 Task: Look for space in Ajā, Egypt from 4th June, 2023 to 8th June, 2023 for 2 adults in price range Rs.8000 to Rs.16000. Place can be private room with 1  bedroom having 1 bed and 1 bathroom. Property type can be house, flat, guest house, hotel. Booking option can be shelf check-in. Required host language is English.
Action: Mouse moved to (444, 87)
Screenshot: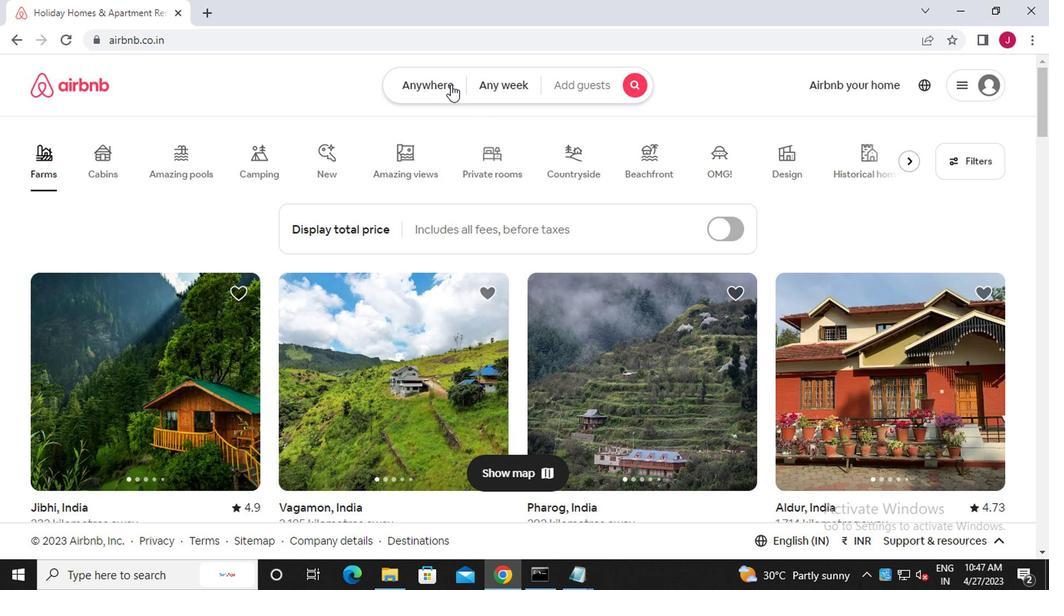 
Action: Mouse pressed left at (444, 87)
Screenshot: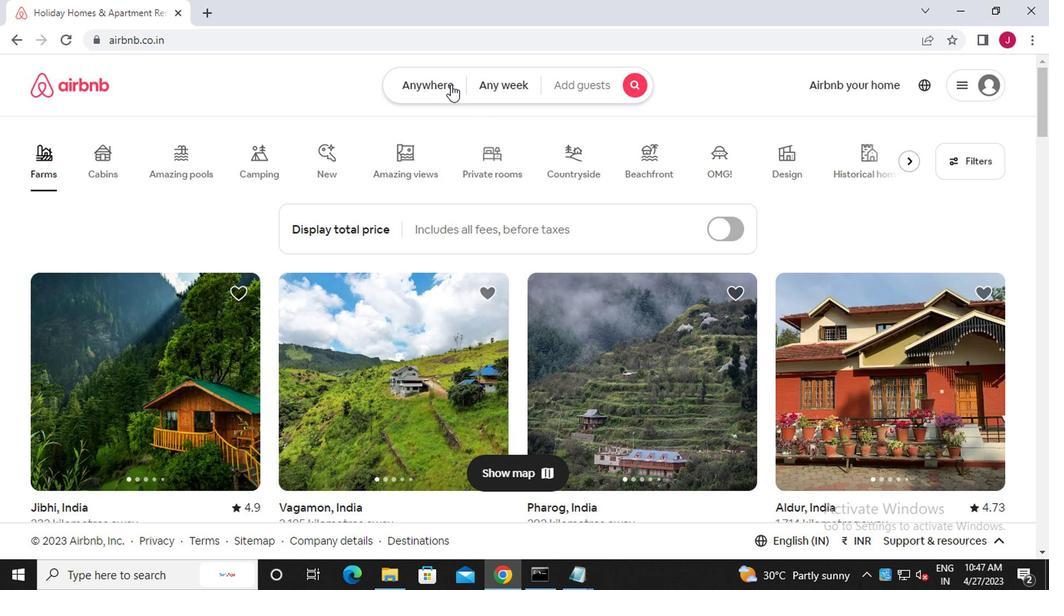 
Action: Mouse moved to (270, 147)
Screenshot: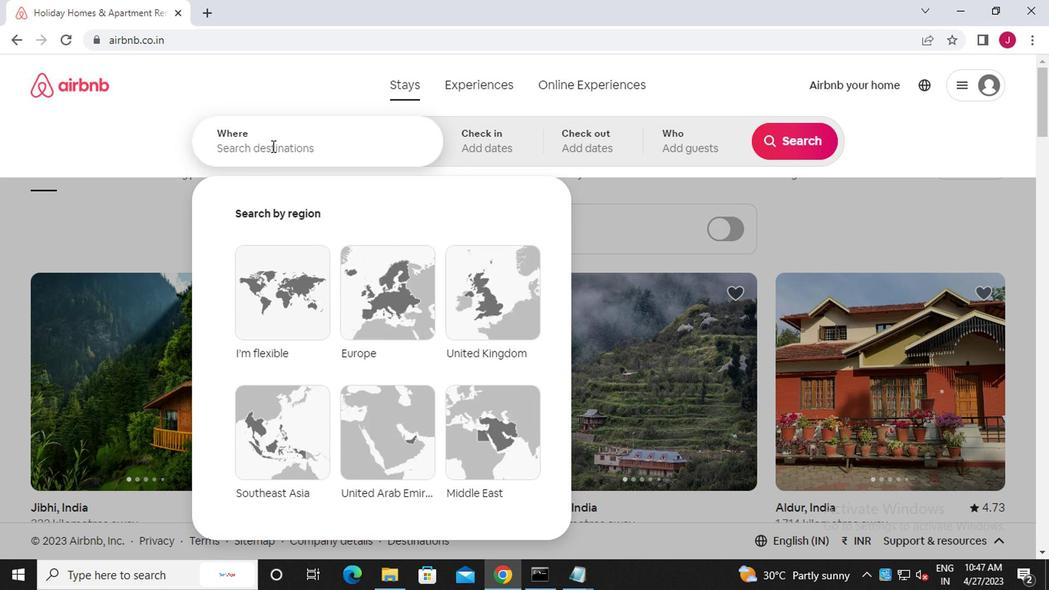 
Action: Mouse pressed left at (270, 147)
Screenshot: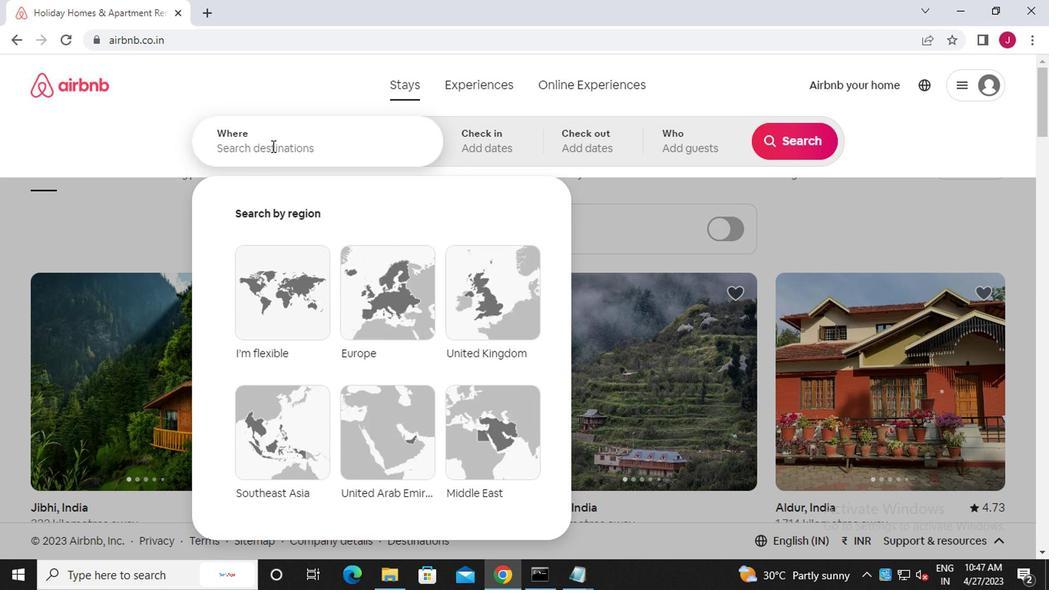 
Action: Mouse moved to (268, 147)
Screenshot: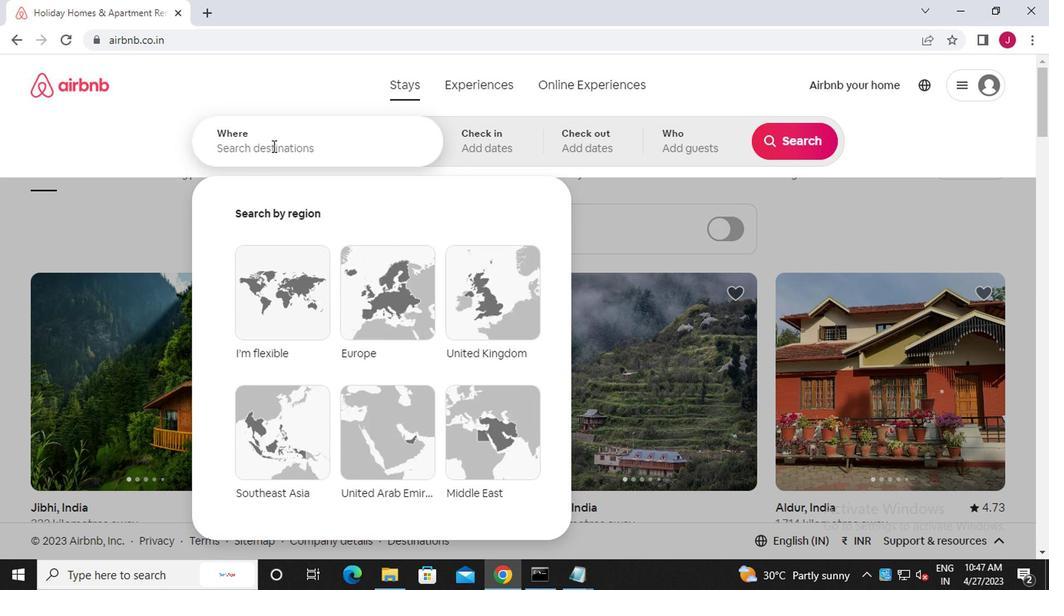 
Action: Key pressed a<Key.caps_lock>ja<Key.space><Key.caps_lock><Key.backspace>,<Key.caps_lock>e<Key.caps_lock><Key.backspace>e<Key.caps_lock>gypt
Screenshot: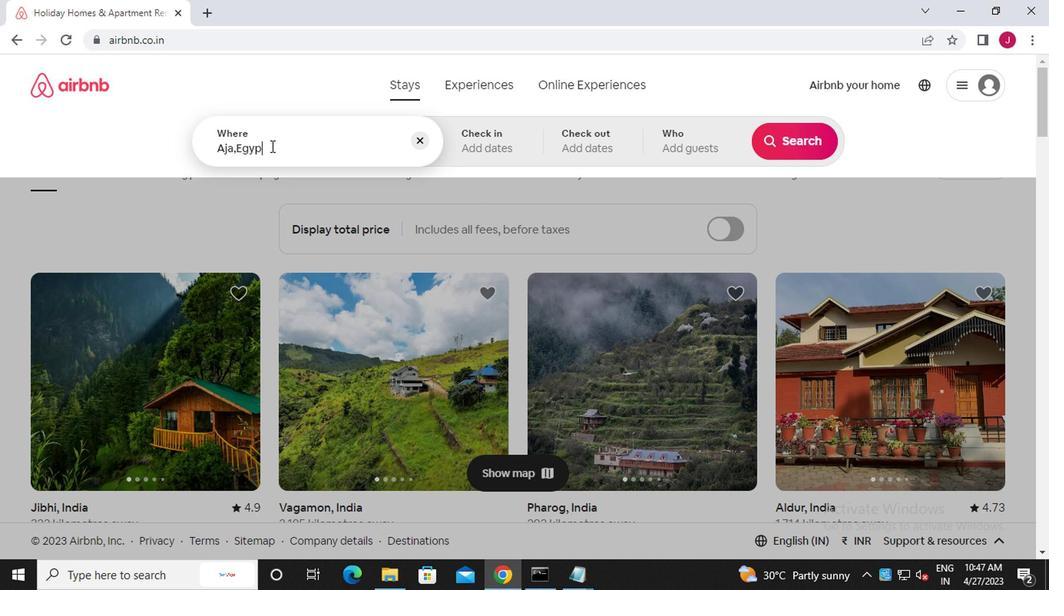 
Action: Mouse moved to (487, 143)
Screenshot: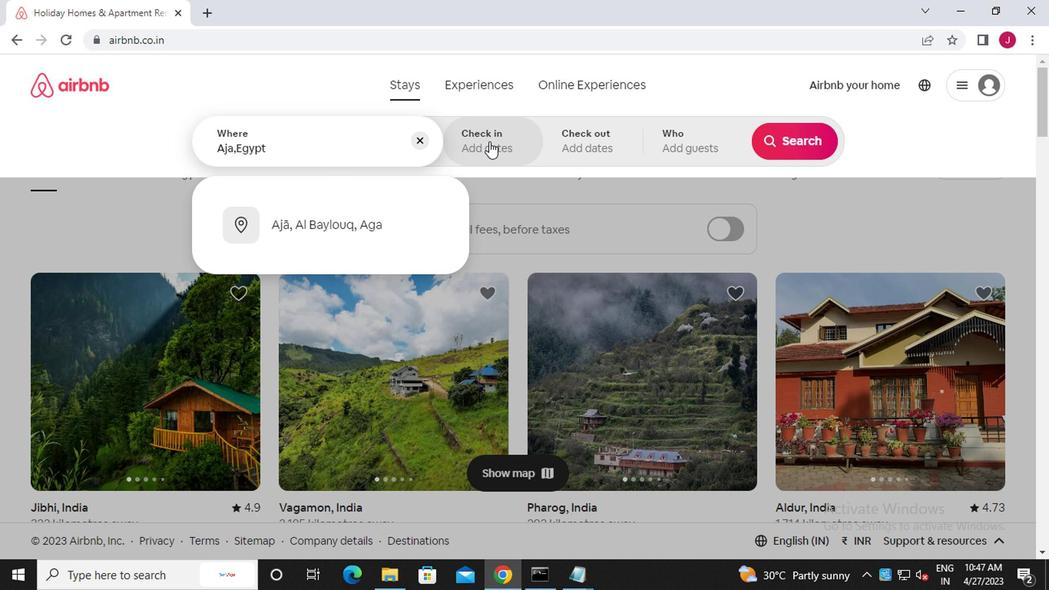 
Action: Mouse pressed left at (487, 143)
Screenshot: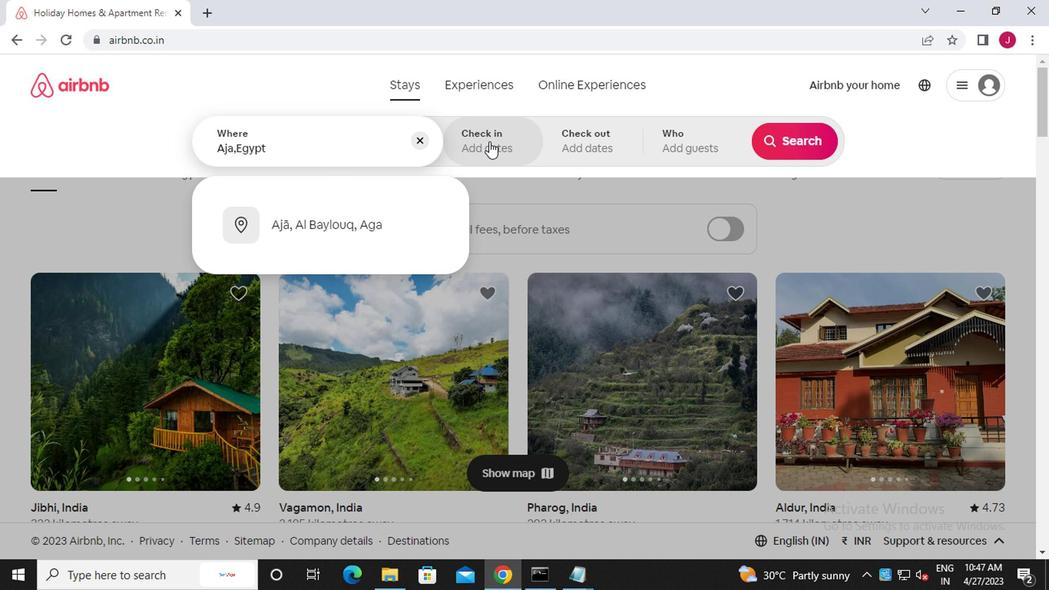 
Action: Mouse moved to (779, 266)
Screenshot: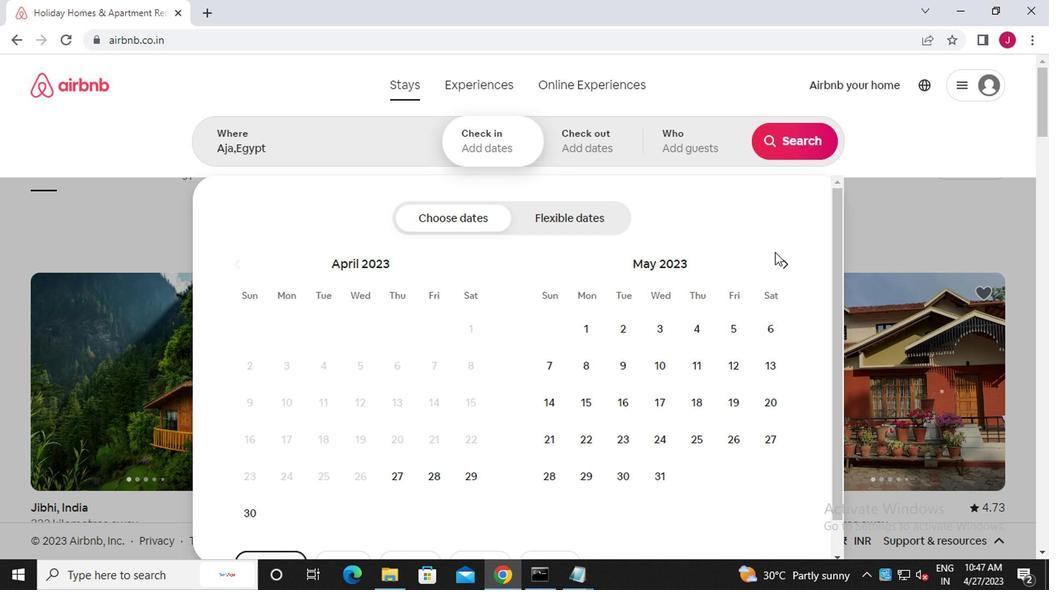 
Action: Mouse pressed left at (779, 266)
Screenshot: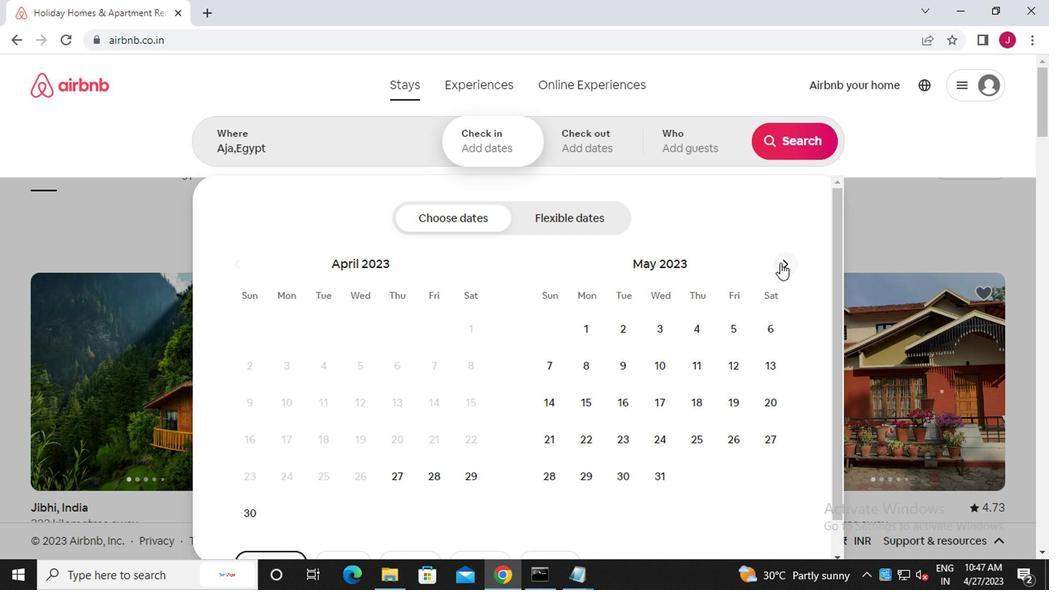 
Action: Mouse moved to (540, 363)
Screenshot: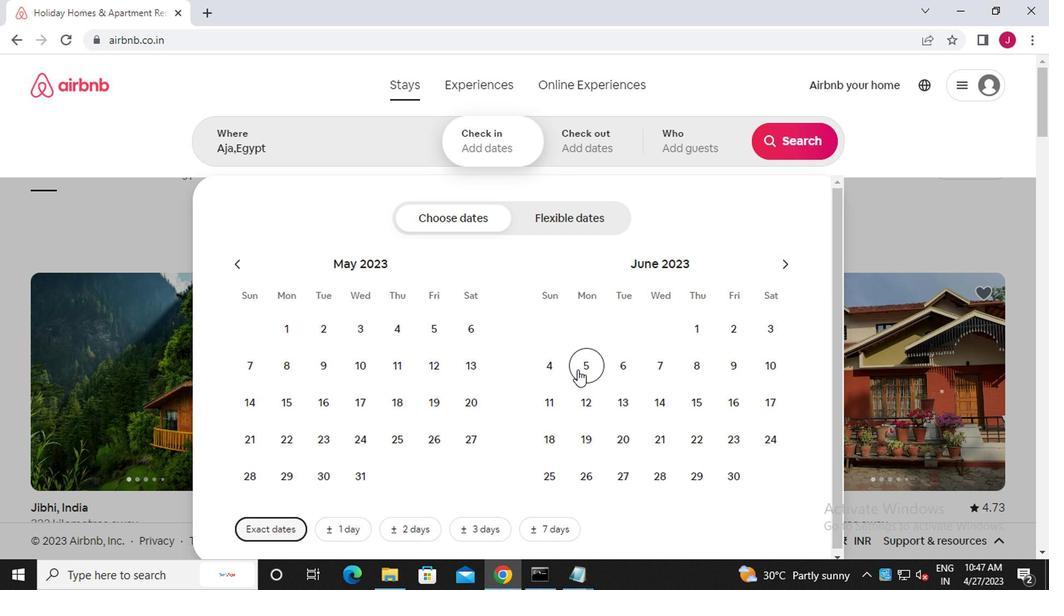
Action: Mouse pressed left at (540, 363)
Screenshot: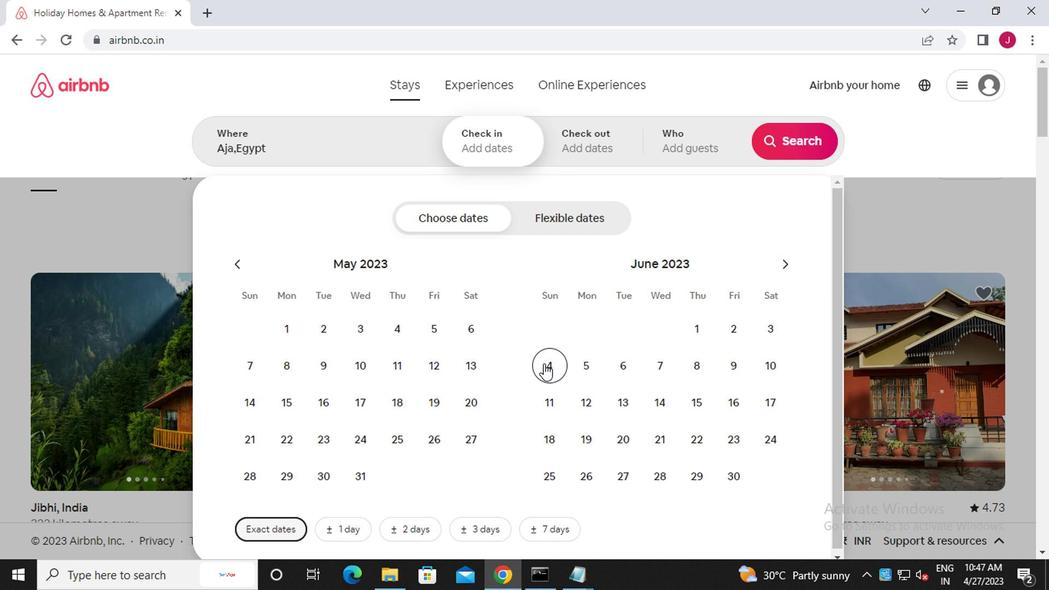 
Action: Mouse moved to (694, 363)
Screenshot: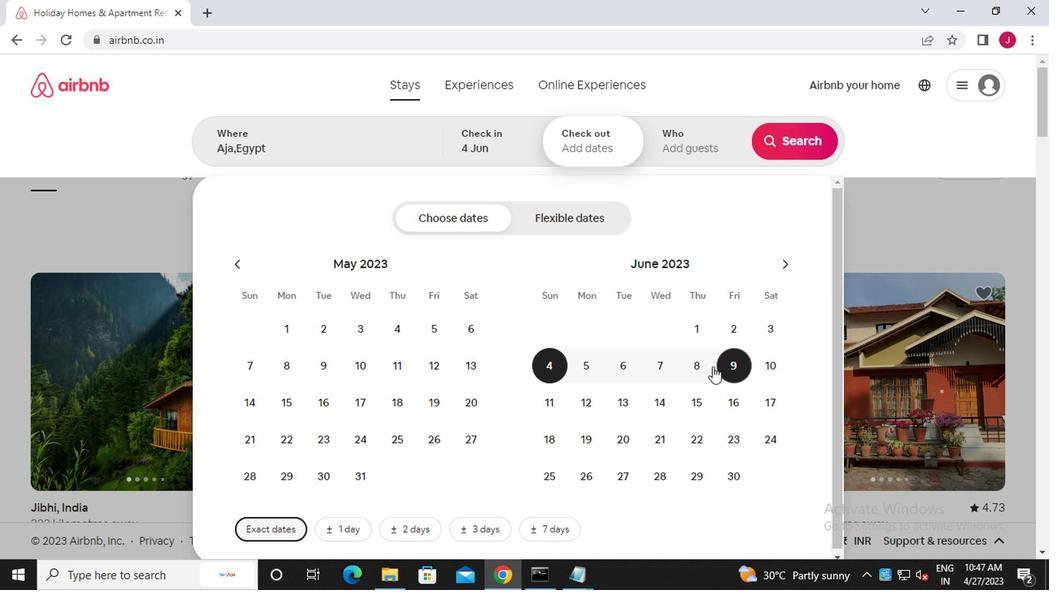 
Action: Mouse pressed left at (694, 363)
Screenshot: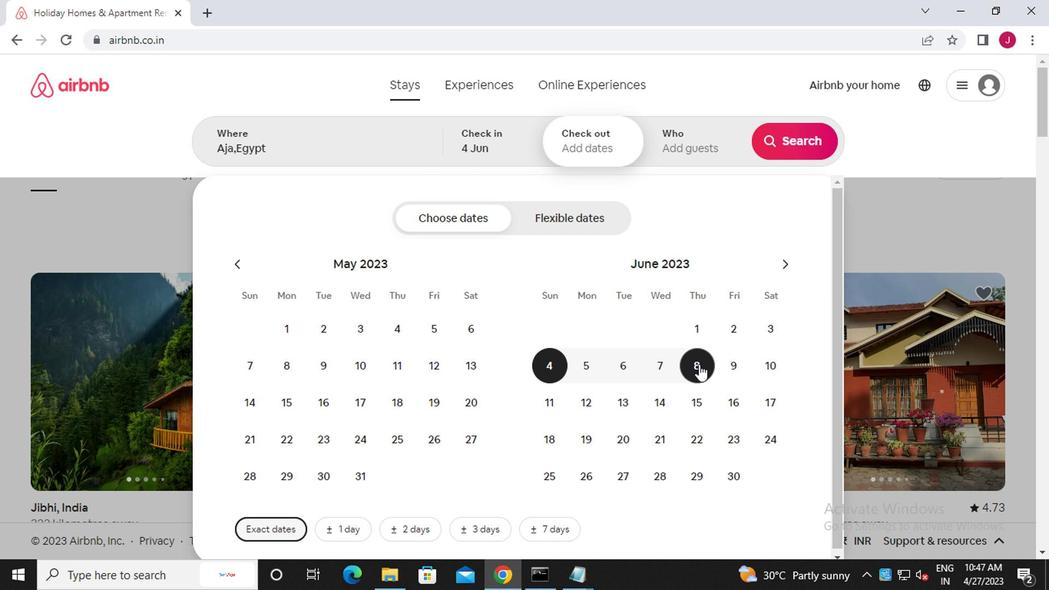 
Action: Mouse moved to (693, 144)
Screenshot: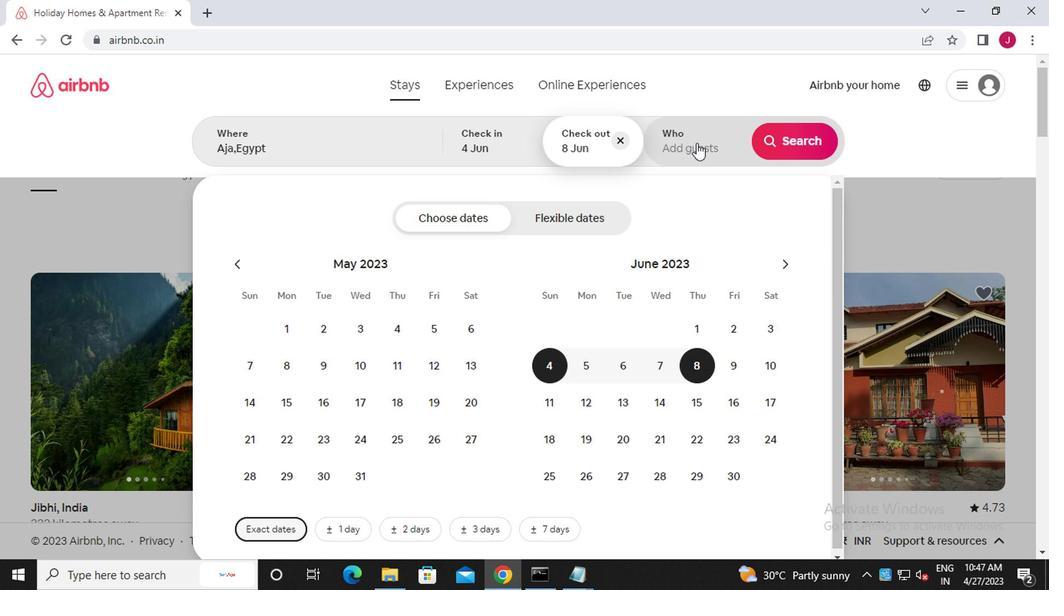 
Action: Mouse pressed left at (693, 144)
Screenshot: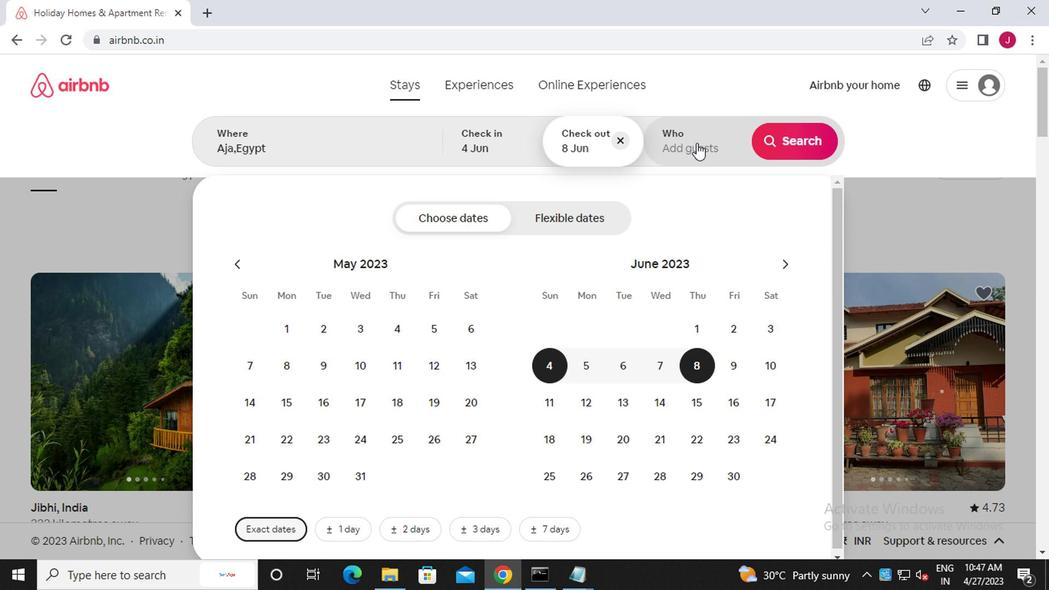 
Action: Mouse moved to (806, 225)
Screenshot: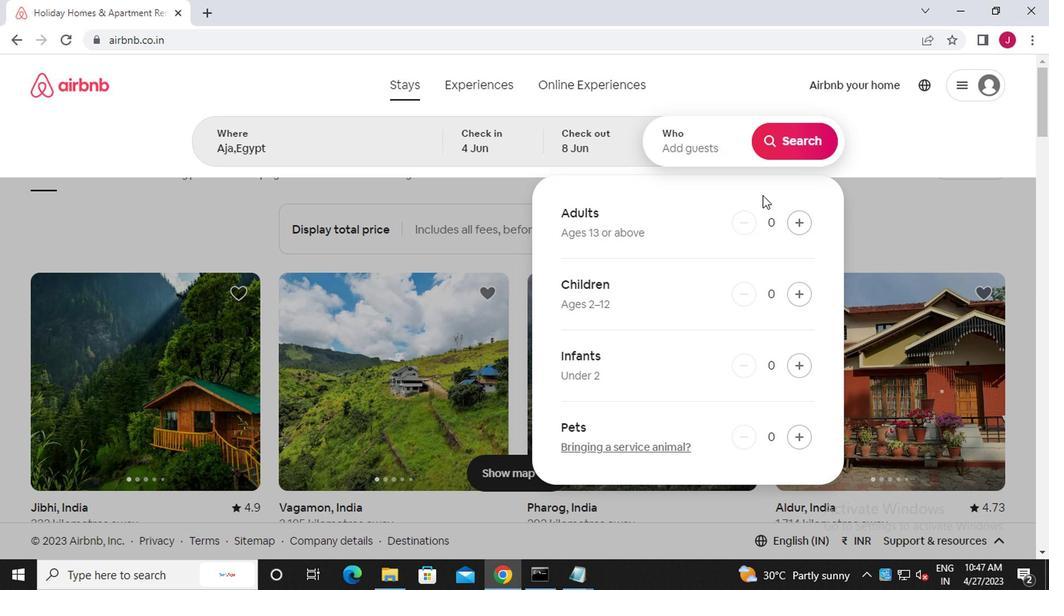 
Action: Mouse pressed left at (806, 225)
Screenshot: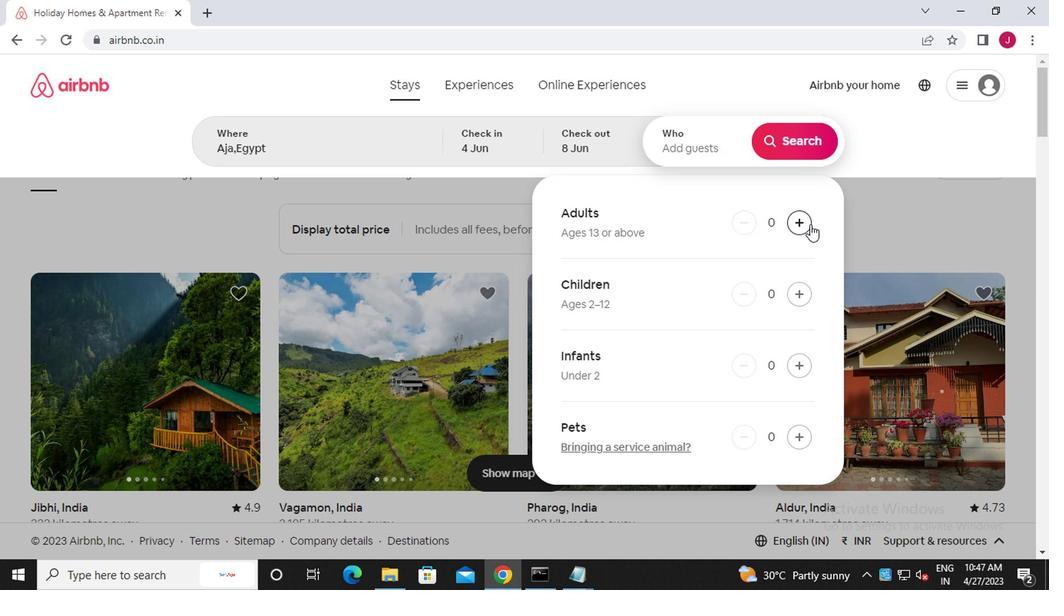 
Action: Mouse pressed left at (806, 225)
Screenshot: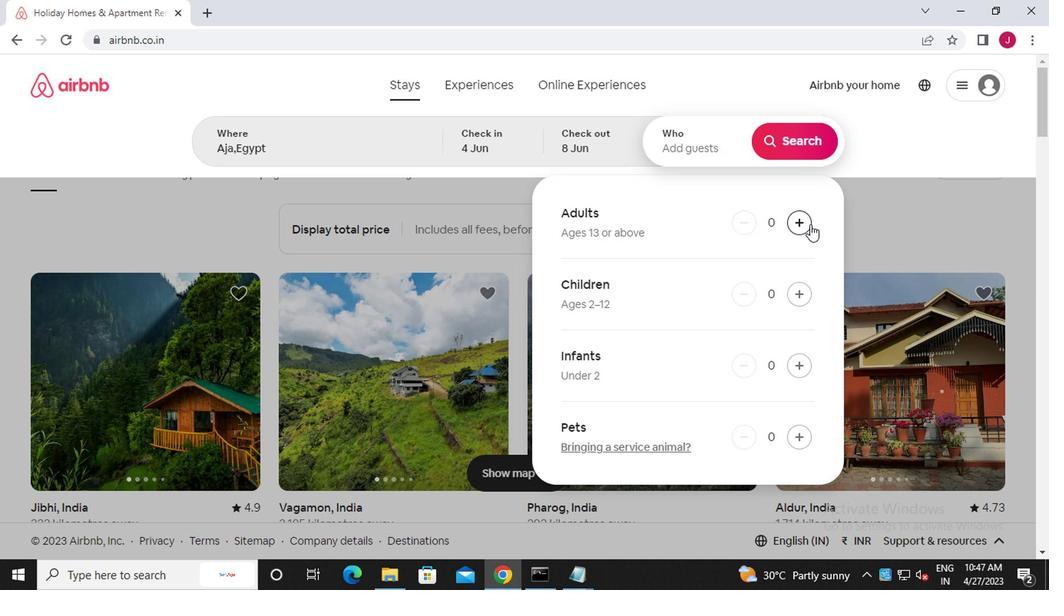 
Action: Mouse moved to (804, 151)
Screenshot: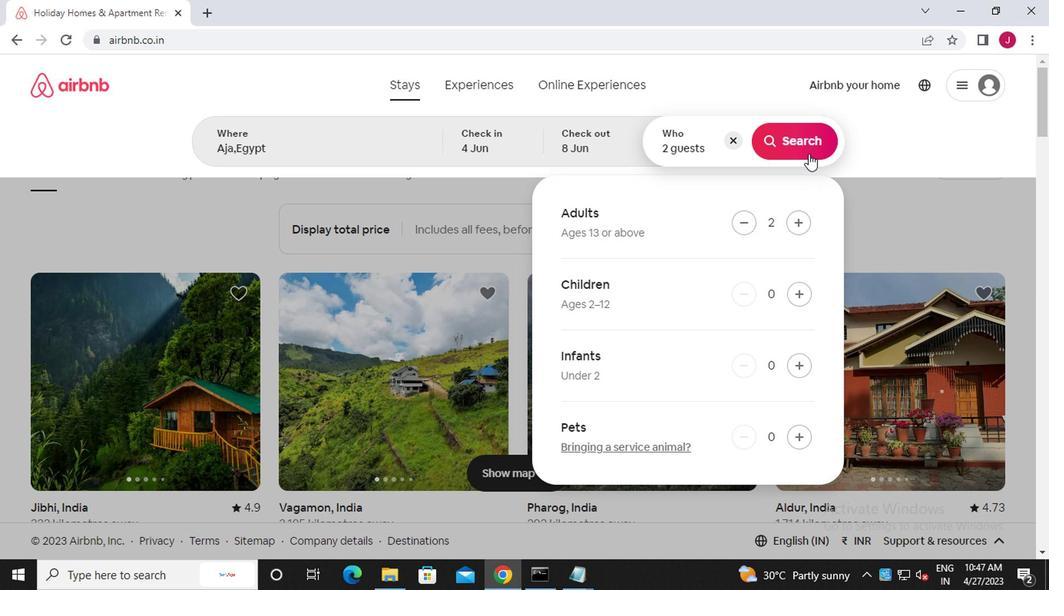 
Action: Mouse pressed left at (804, 151)
Screenshot: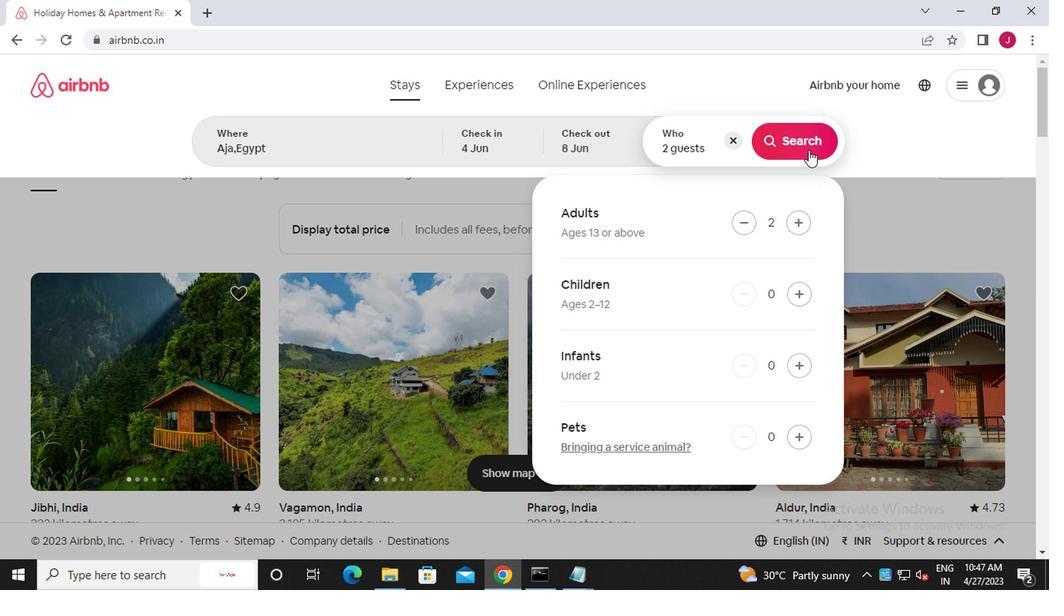
Action: Mouse moved to (980, 151)
Screenshot: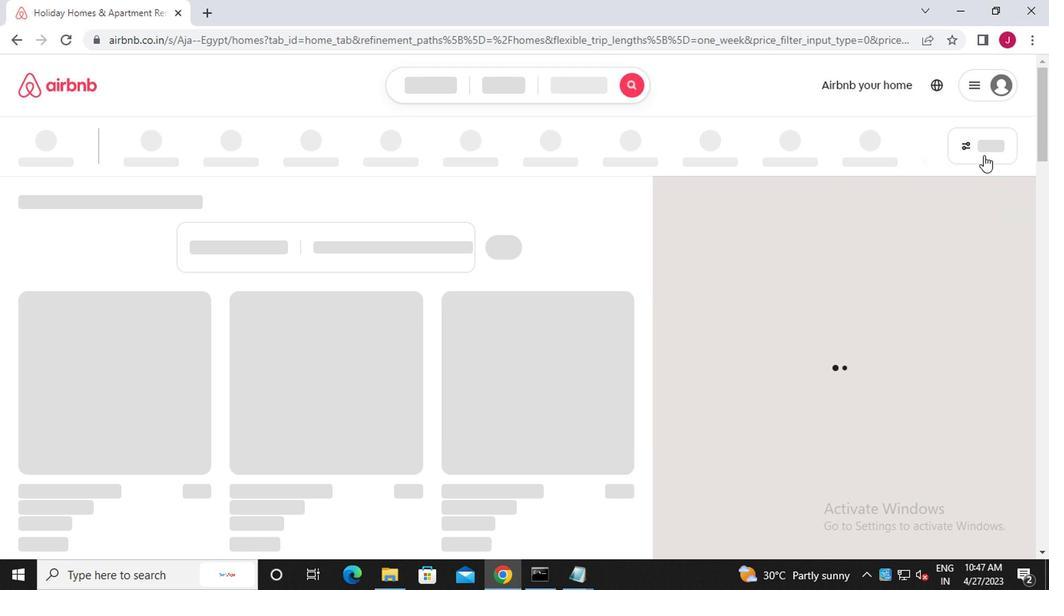 
Action: Mouse pressed left at (980, 151)
Screenshot: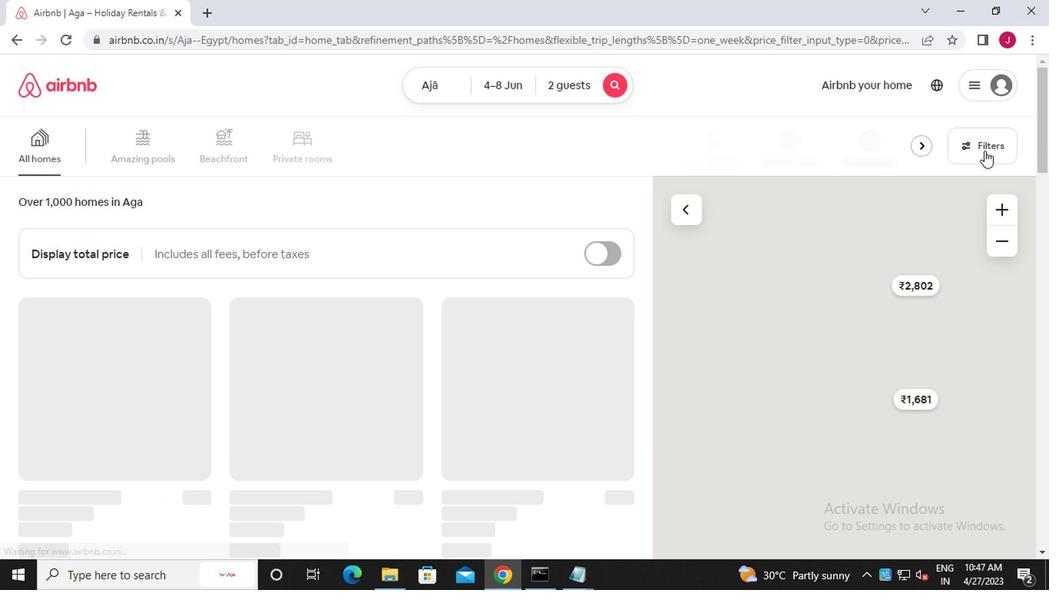
Action: Mouse moved to (353, 336)
Screenshot: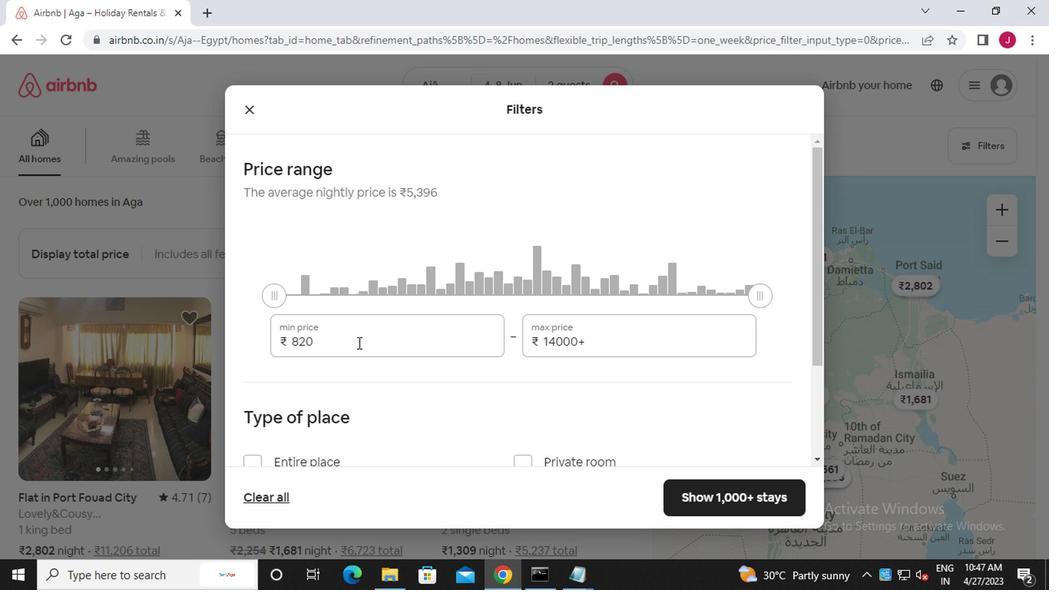 
Action: Mouse pressed left at (353, 336)
Screenshot: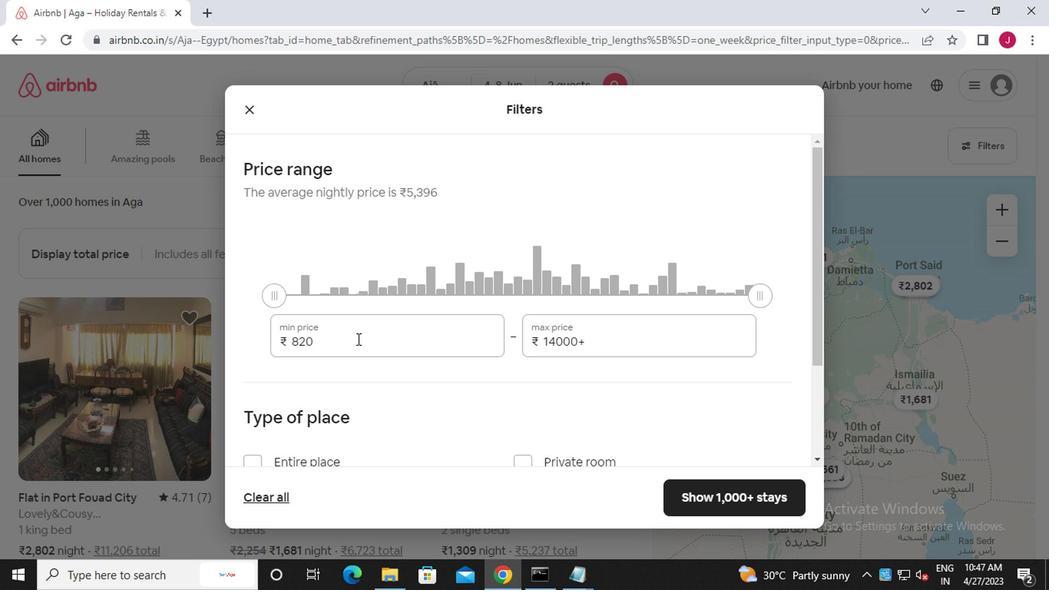 
Action: Mouse moved to (338, 321)
Screenshot: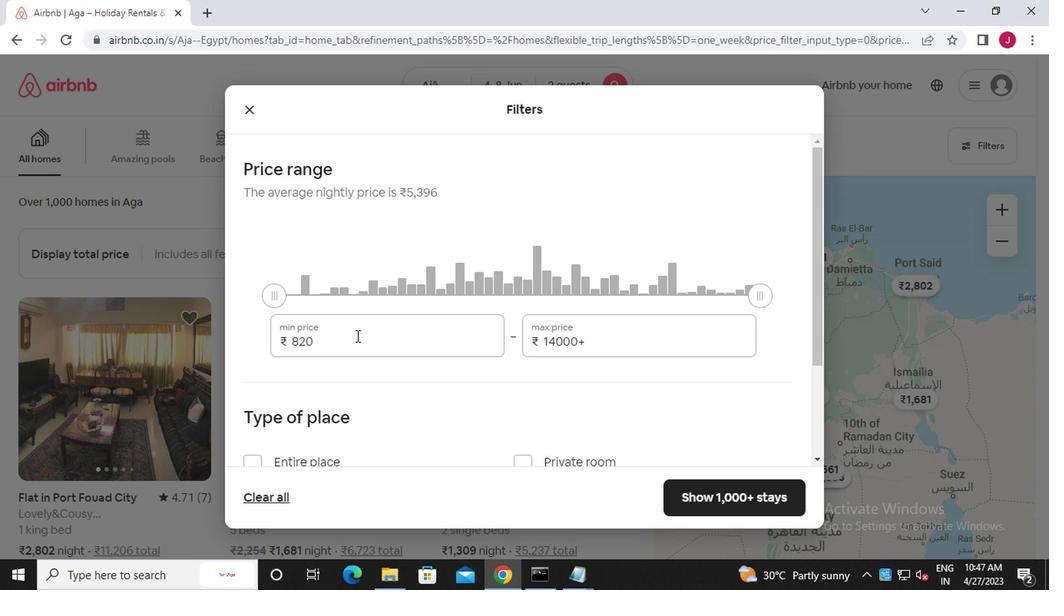 
Action: Key pressed <Key.backspace><Key.backspace><<96>><<96>><<96>>
Screenshot: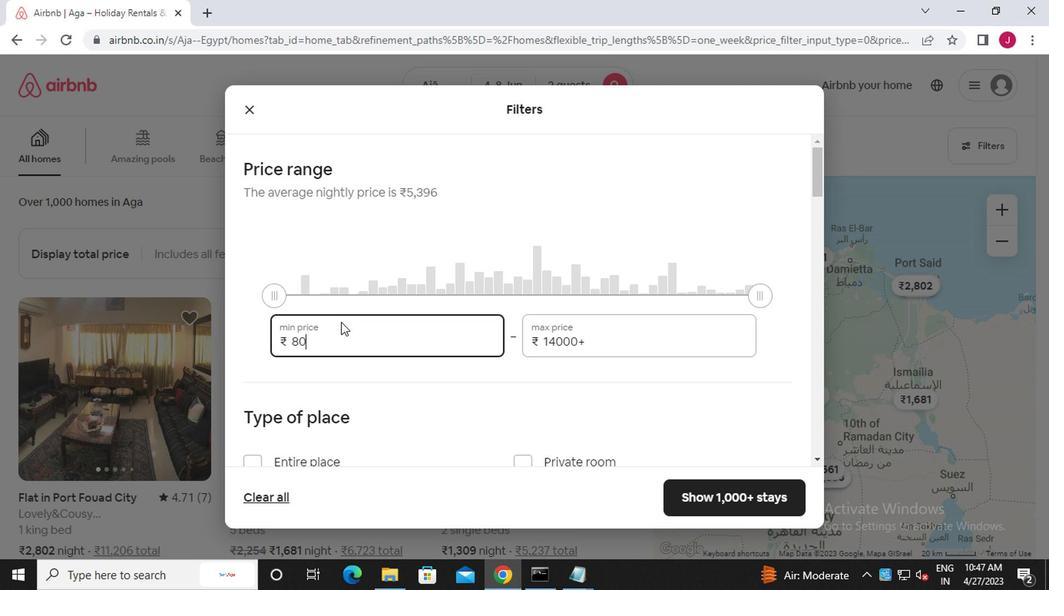 
Action: Mouse moved to (604, 342)
Screenshot: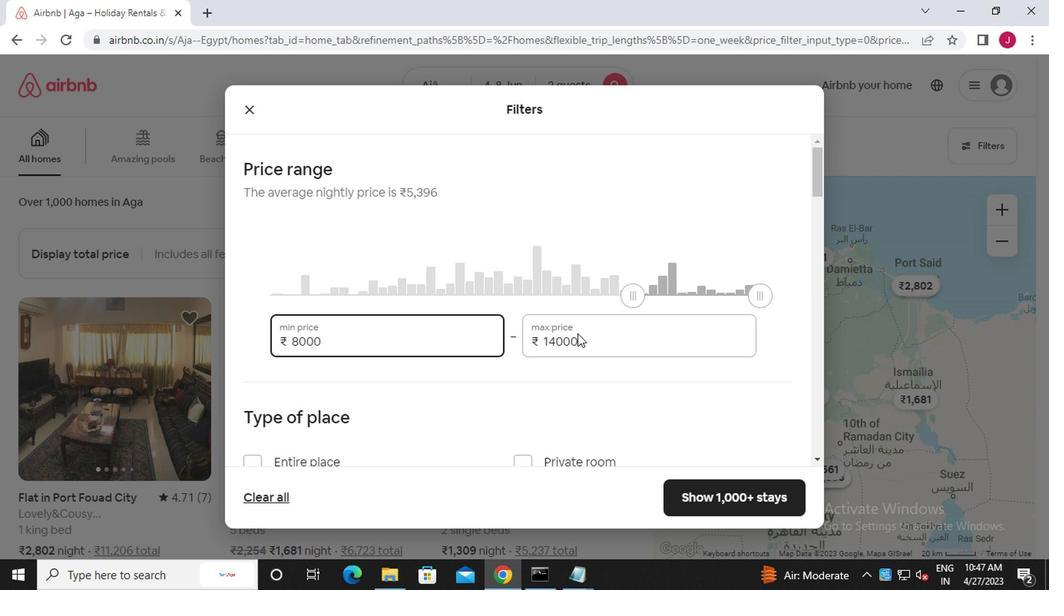 
Action: Mouse pressed left at (604, 342)
Screenshot: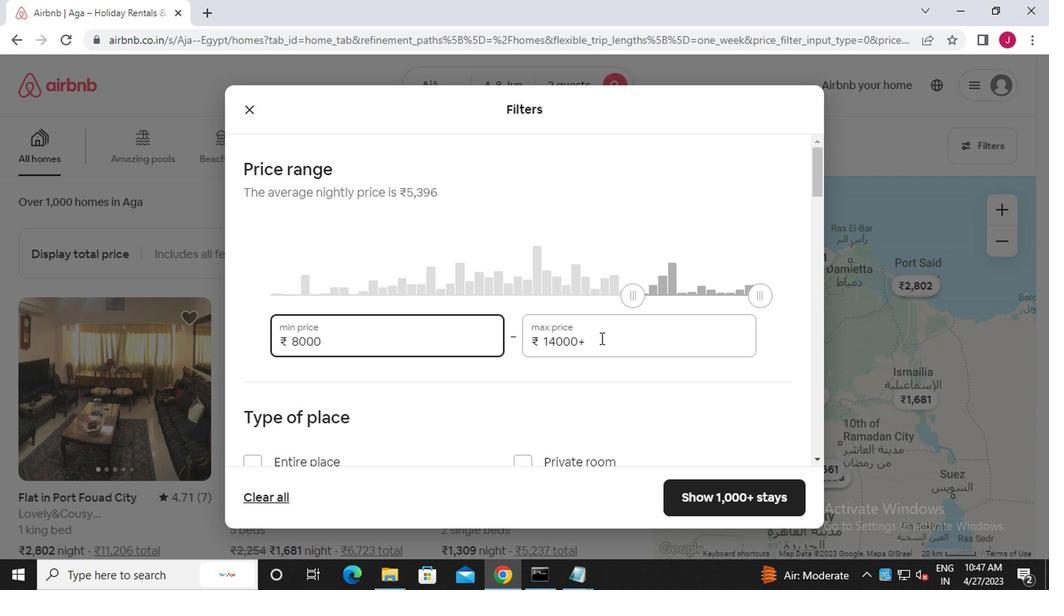 
Action: Mouse moved to (608, 342)
Screenshot: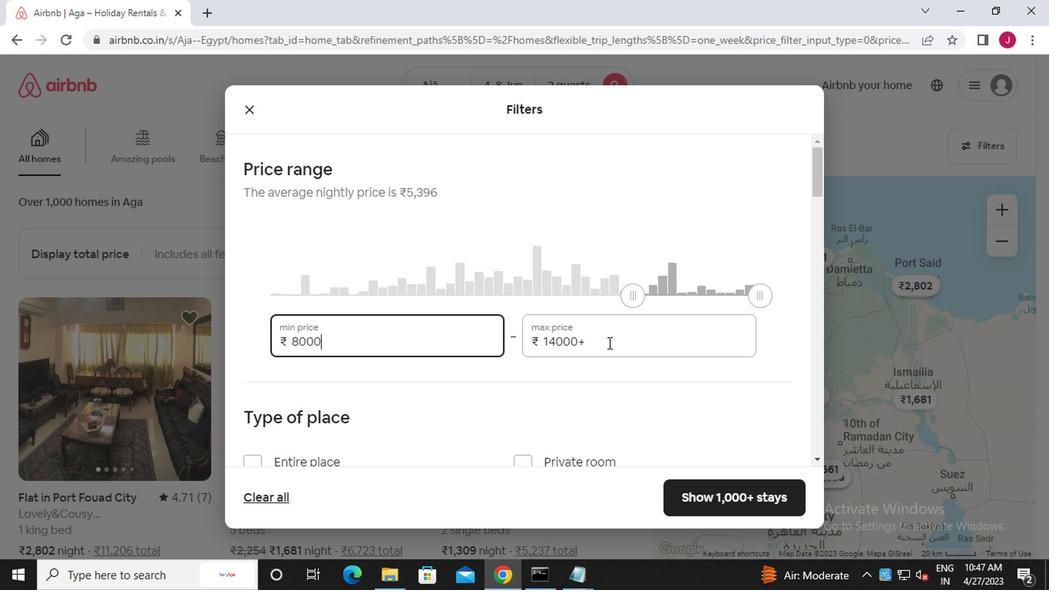 
Action: Key pressed <Key.backspace><Key.backspace><Key.backspace><Key.backspace><Key.backspace><Key.backspace><<102>><<96>><<96>><<96>>
Screenshot: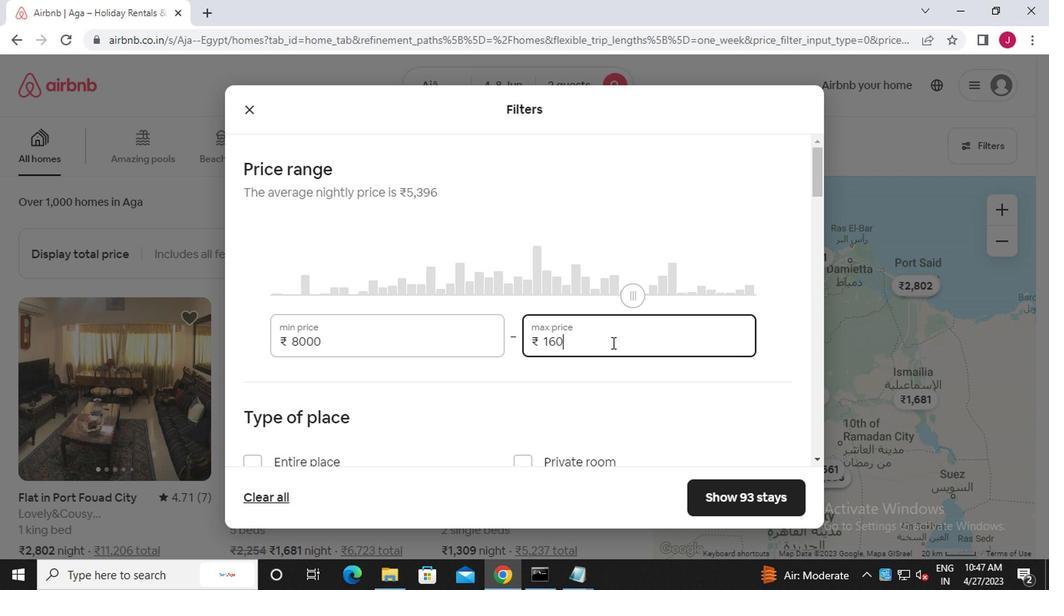 
Action: Mouse scrolled (608, 342) with delta (0, 0)
Screenshot: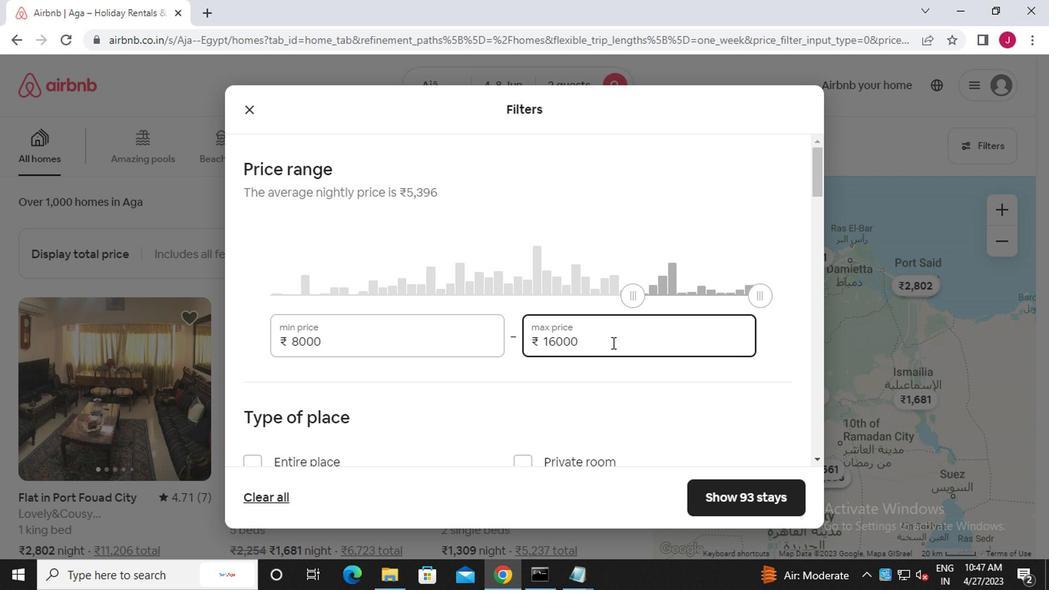 
Action: Mouse scrolled (608, 342) with delta (0, 0)
Screenshot: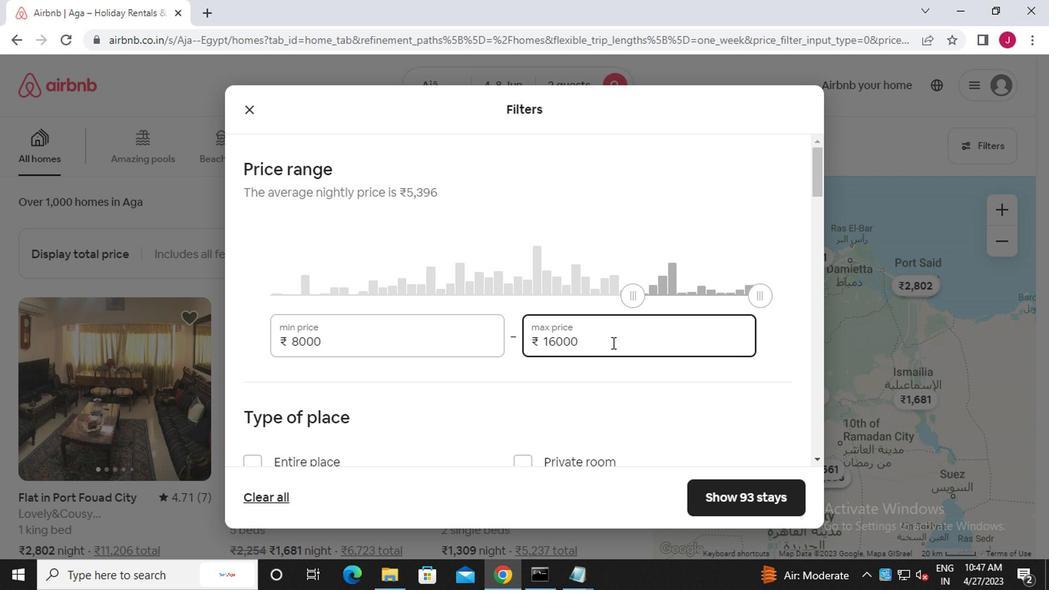 
Action: Mouse scrolled (608, 342) with delta (0, 0)
Screenshot: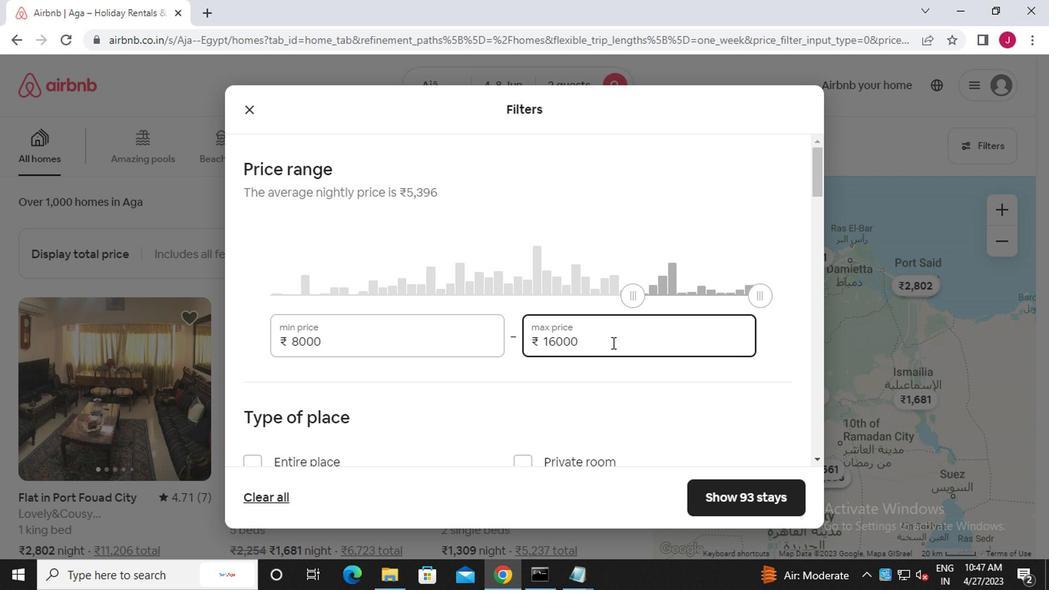 
Action: Mouse scrolled (608, 342) with delta (0, 0)
Screenshot: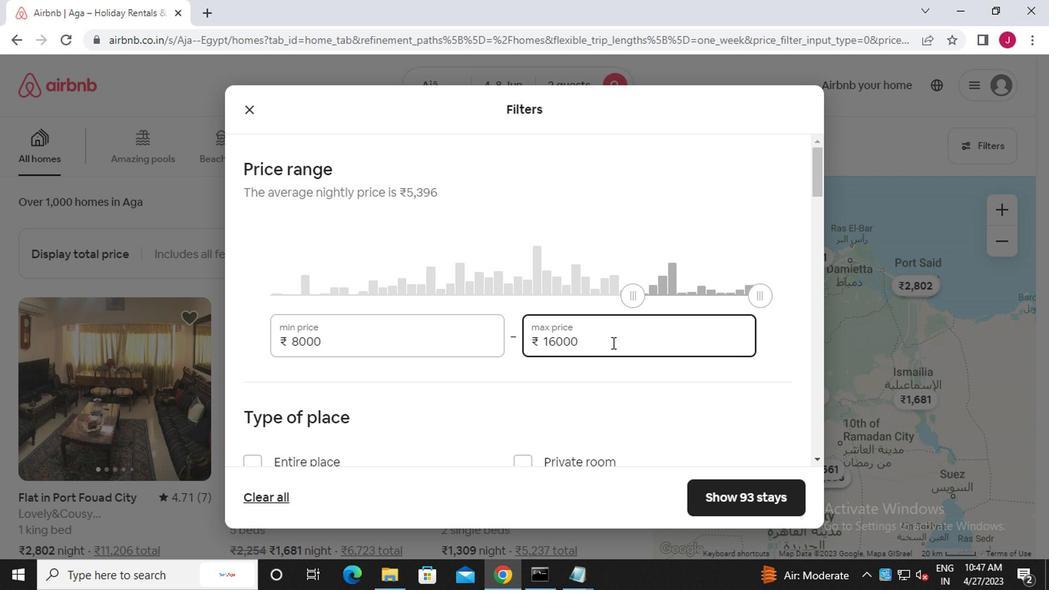
Action: Mouse scrolled (608, 342) with delta (0, 0)
Screenshot: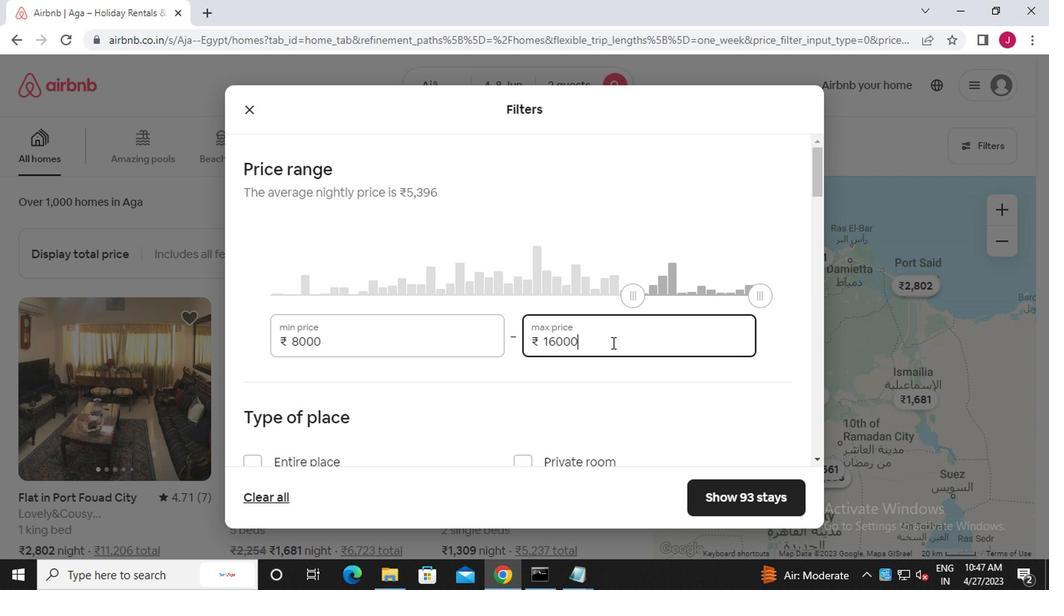 
Action: Mouse moved to (266, 162)
Screenshot: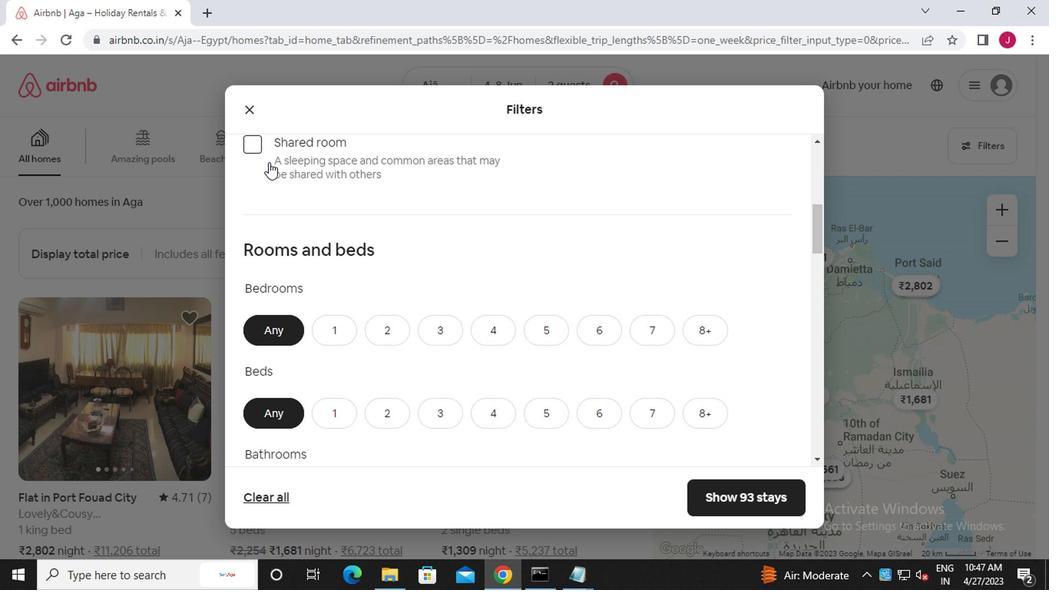 
Action: Mouse scrolled (266, 163) with delta (0, 0)
Screenshot: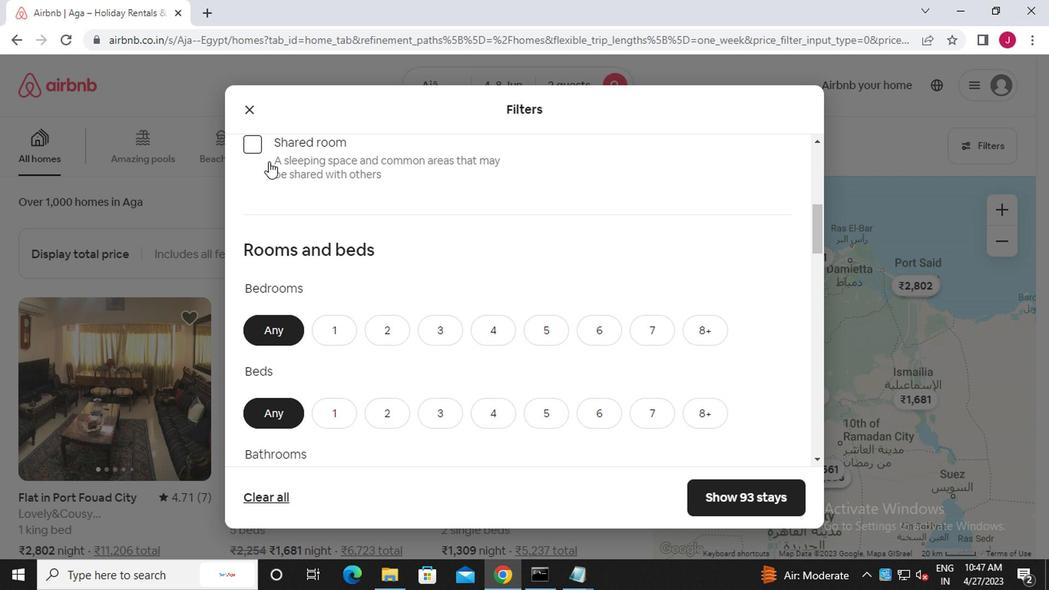 
Action: Mouse scrolled (266, 163) with delta (0, 0)
Screenshot: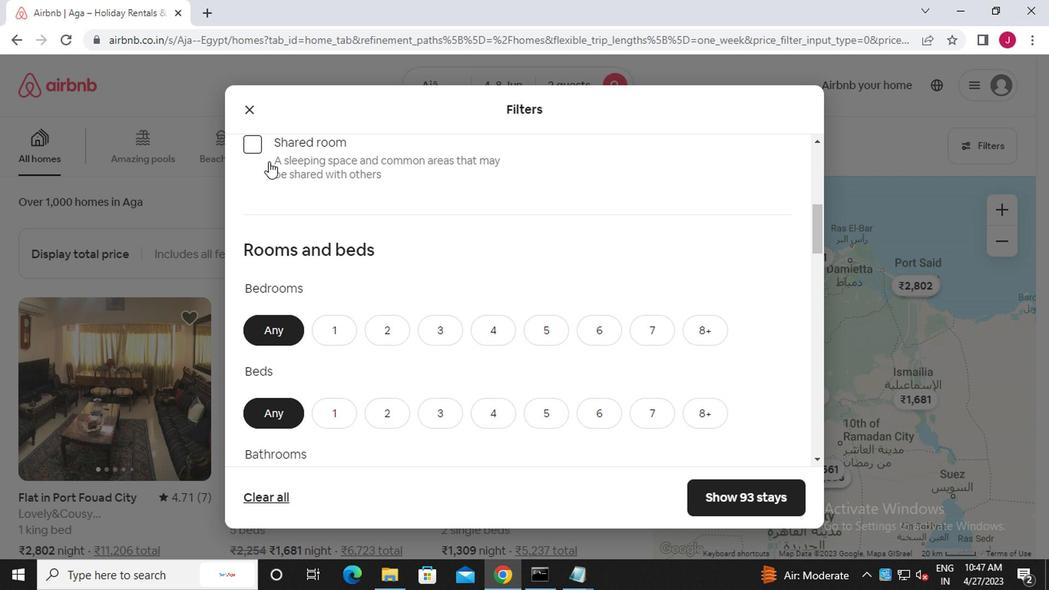 
Action: Mouse moved to (521, 238)
Screenshot: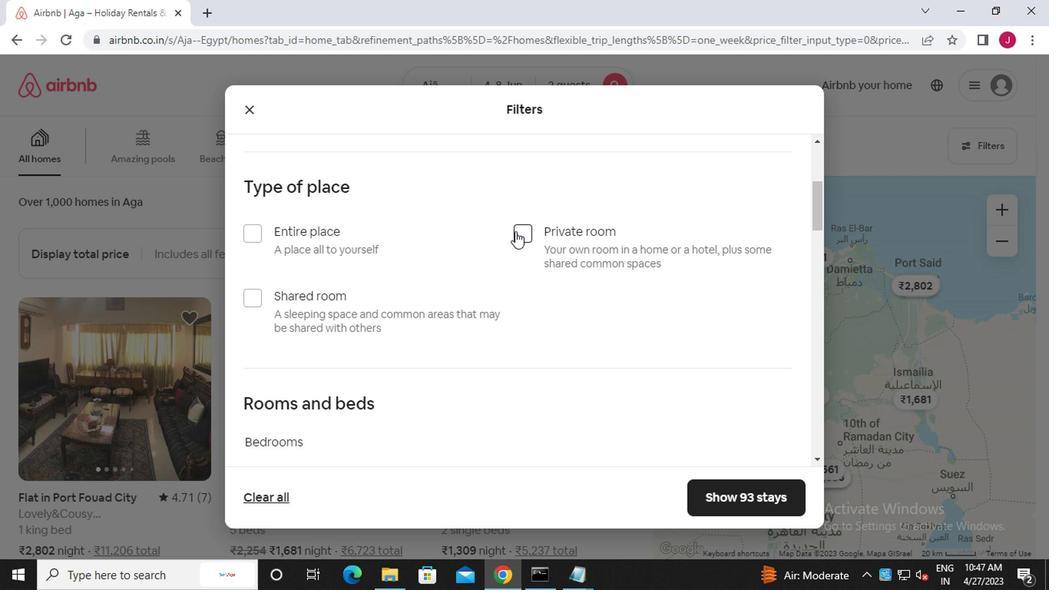 
Action: Mouse pressed left at (521, 238)
Screenshot: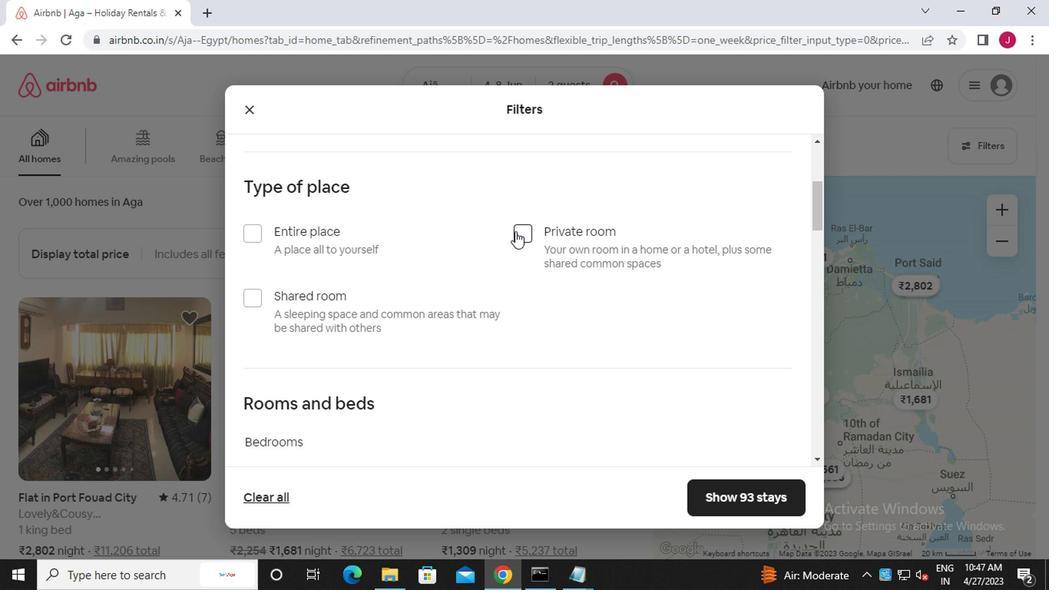 
Action: Mouse moved to (403, 300)
Screenshot: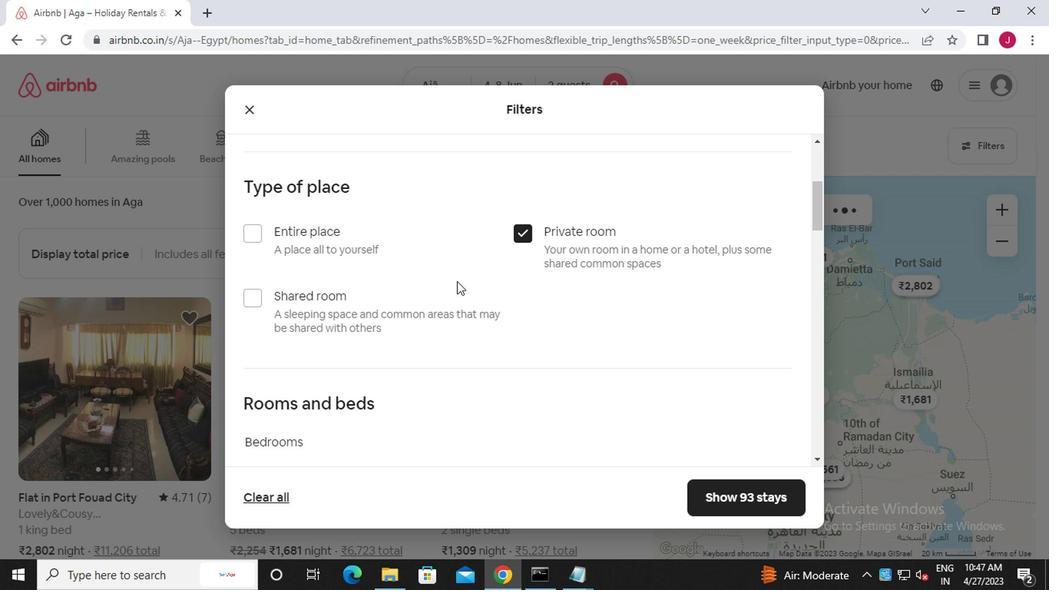 
Action: Mouse scrolled (403, 300) with delta (0, 0)
Screenshot: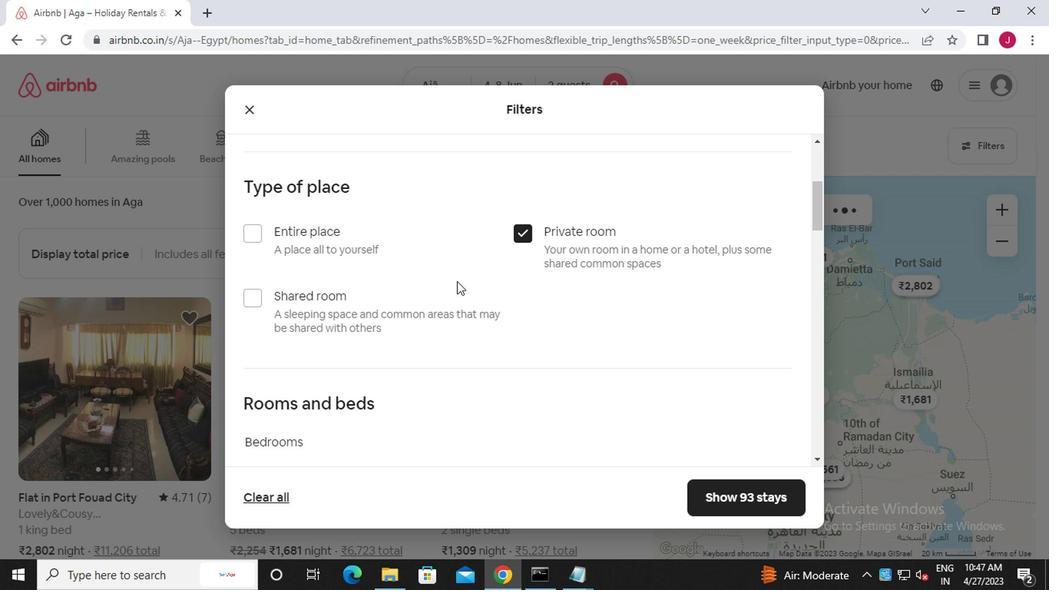 
Action: Mouse scrolled (403, 300) with delta (0, 0)
Screenshot: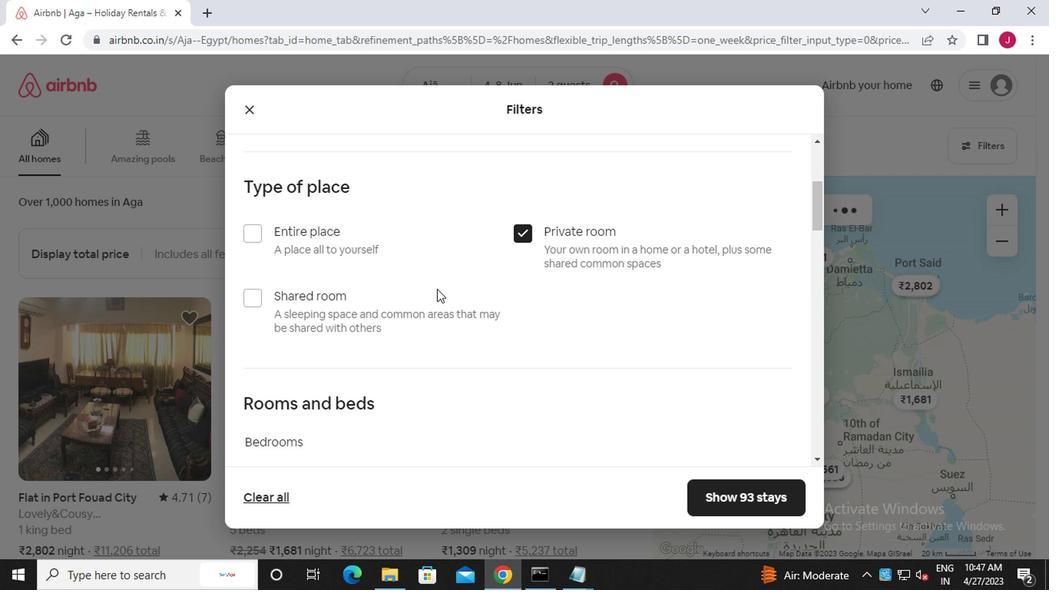 
Action: Mouse scrolled (403, 300) with delta (0, 0)
Screenshot: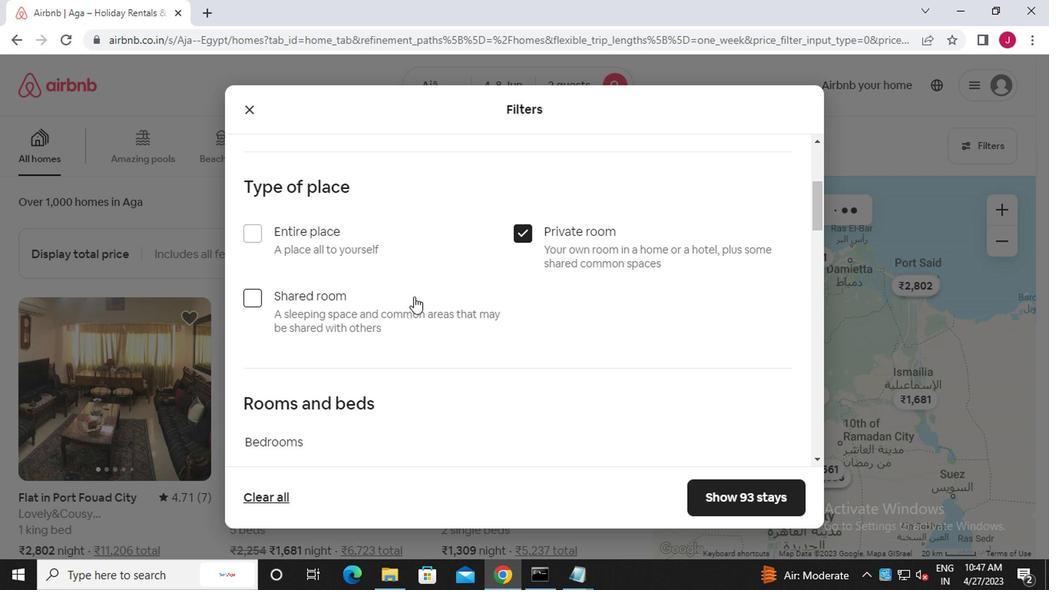 
Action: Mouse moved to (330, 251)
Screenshot: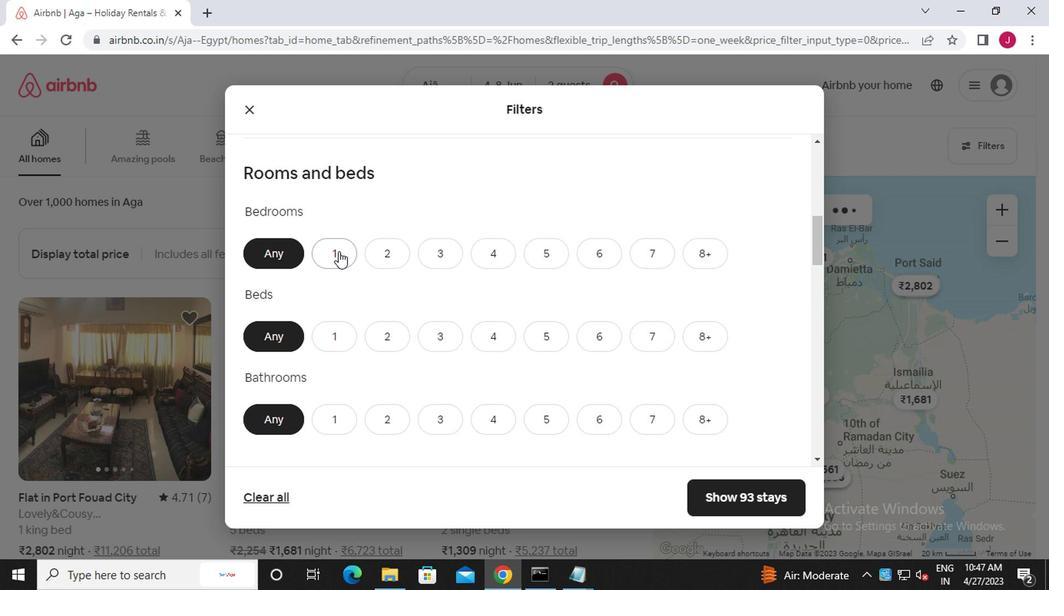 
Action: Mouse pressed left at (330, 251)
Screenshot: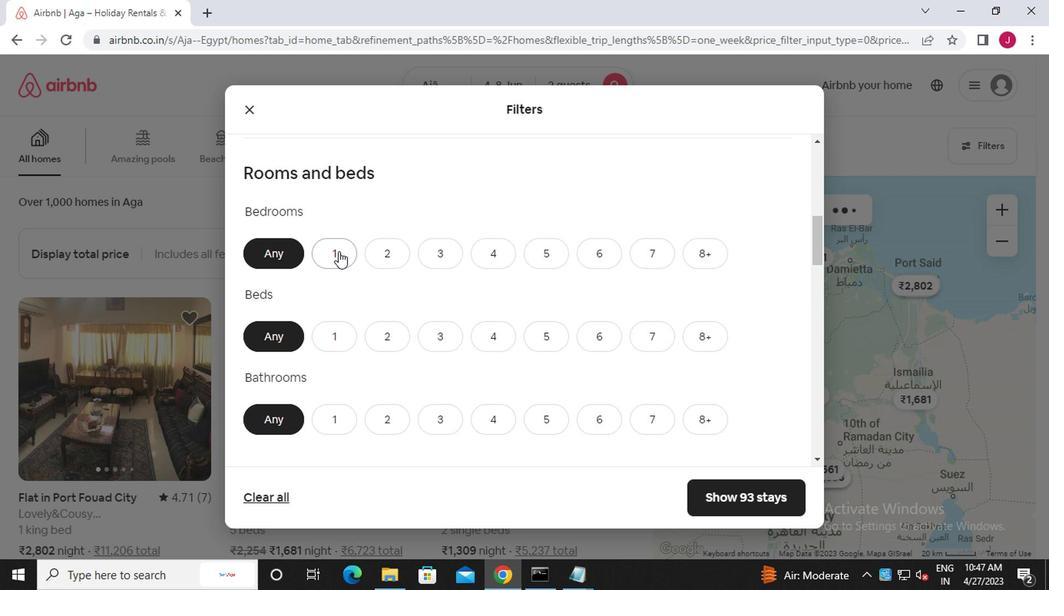 
Action: Mouse moved to (336, 336)
Screenshot: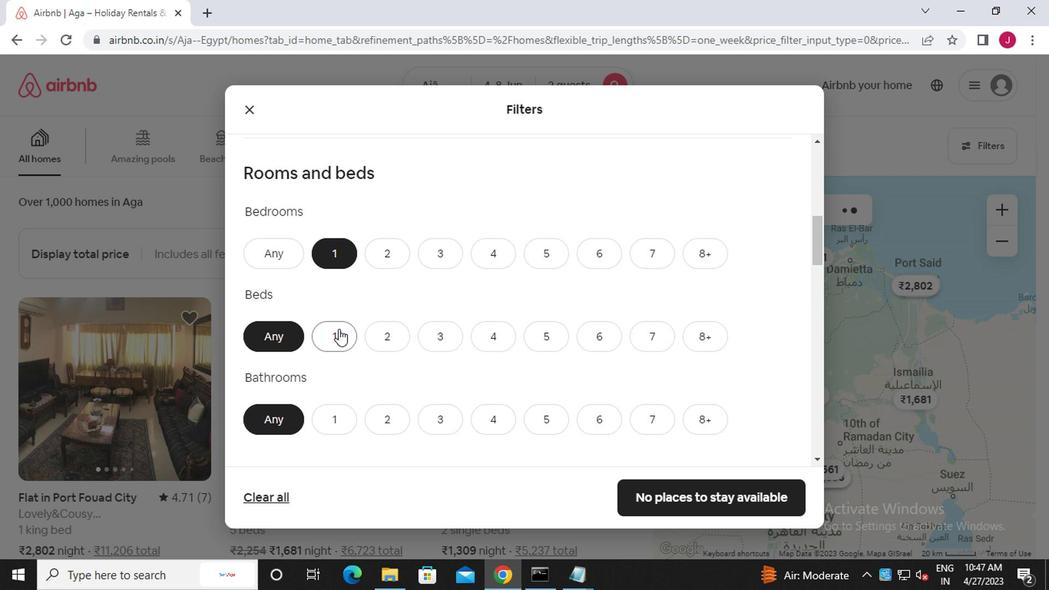
Action: Mouse pressed left at (336, 336)
Screenshot: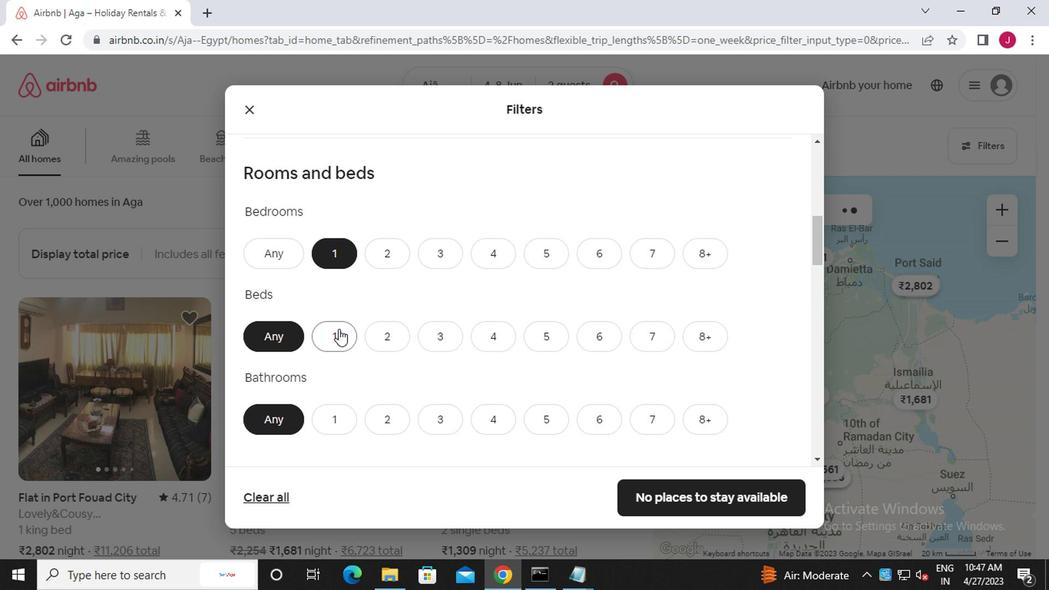 
Action: Mouse moved to (334, 425)
Screenshot: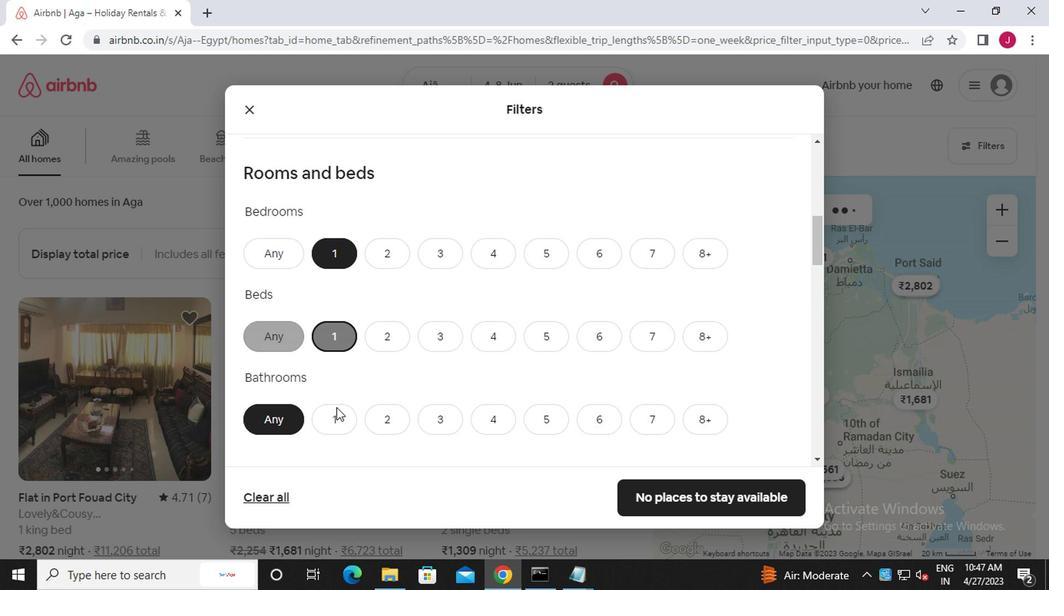 
Action: Mouse pressed left at (334, 425)
Screenshot: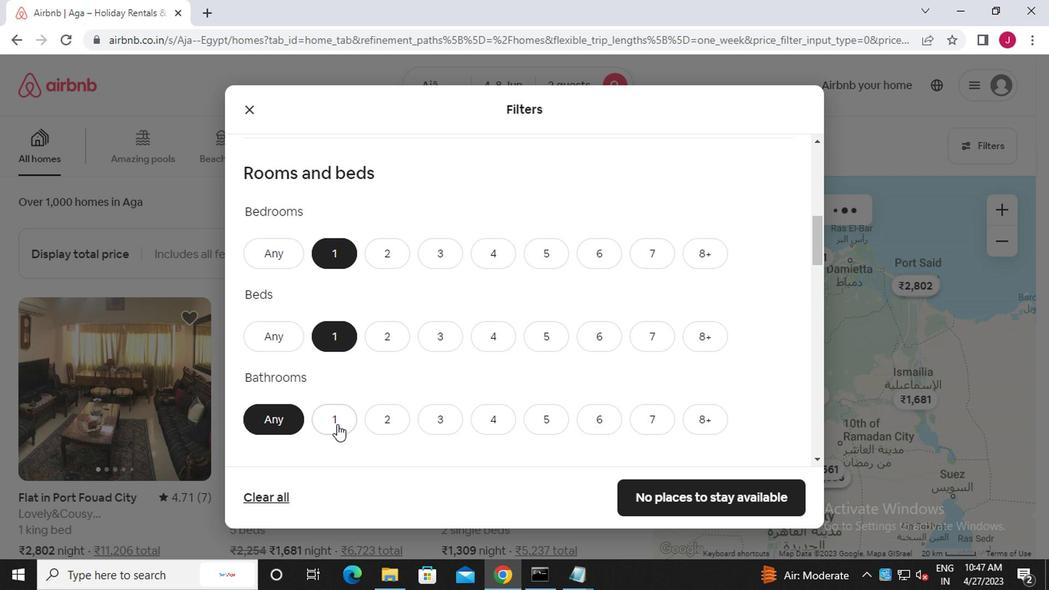 
Action: Mouse moved to (334, 420)
Screenshot: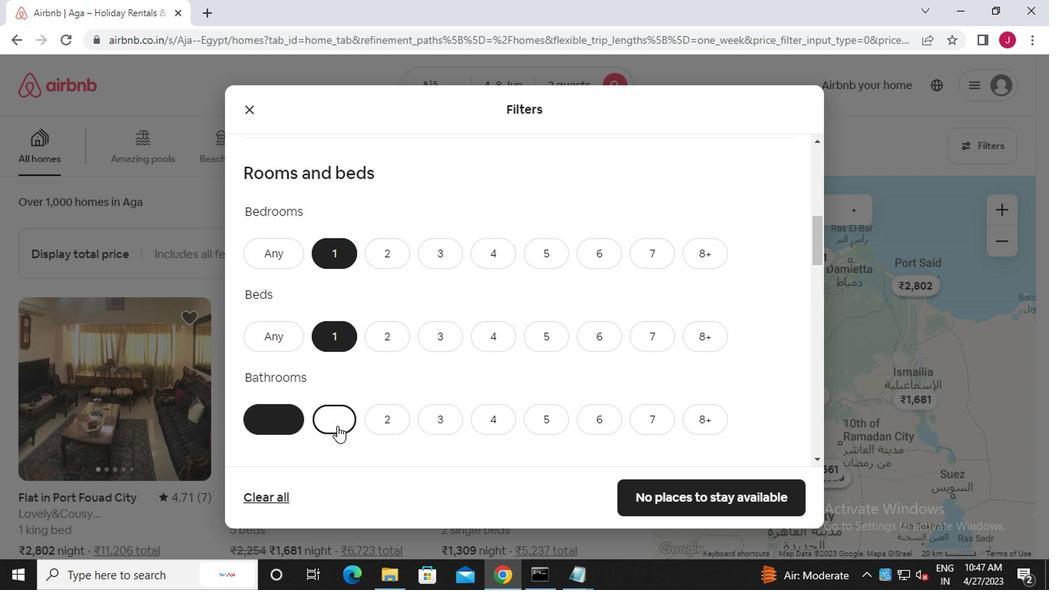 
Action: Mouse scrolled (334, 419) with delta (0, 0)
Screenshot: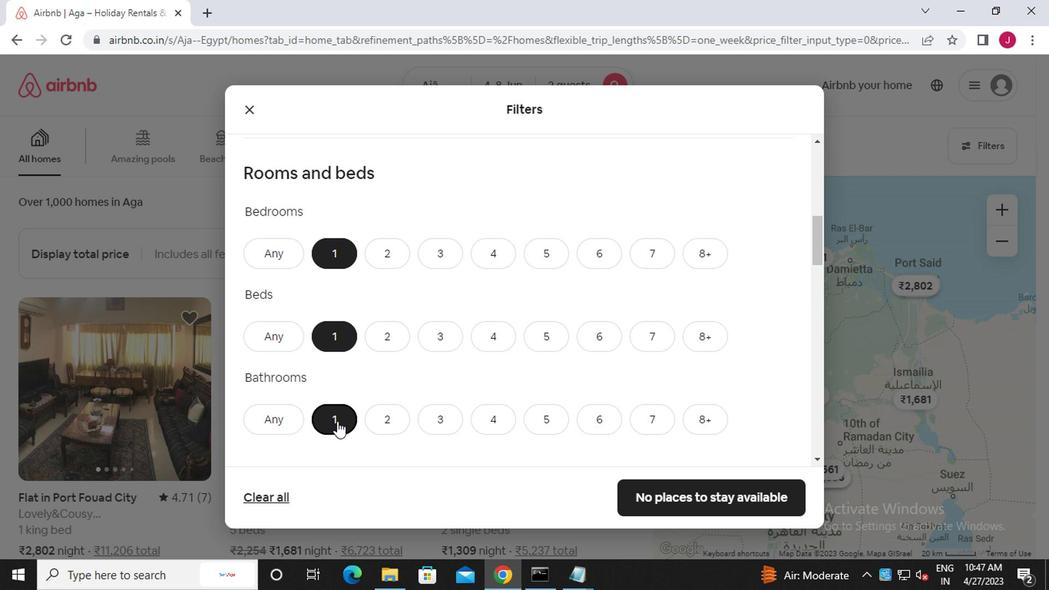 
Action: Mouse scrolled (334, 419) with delta (0, 0)
Screenshot: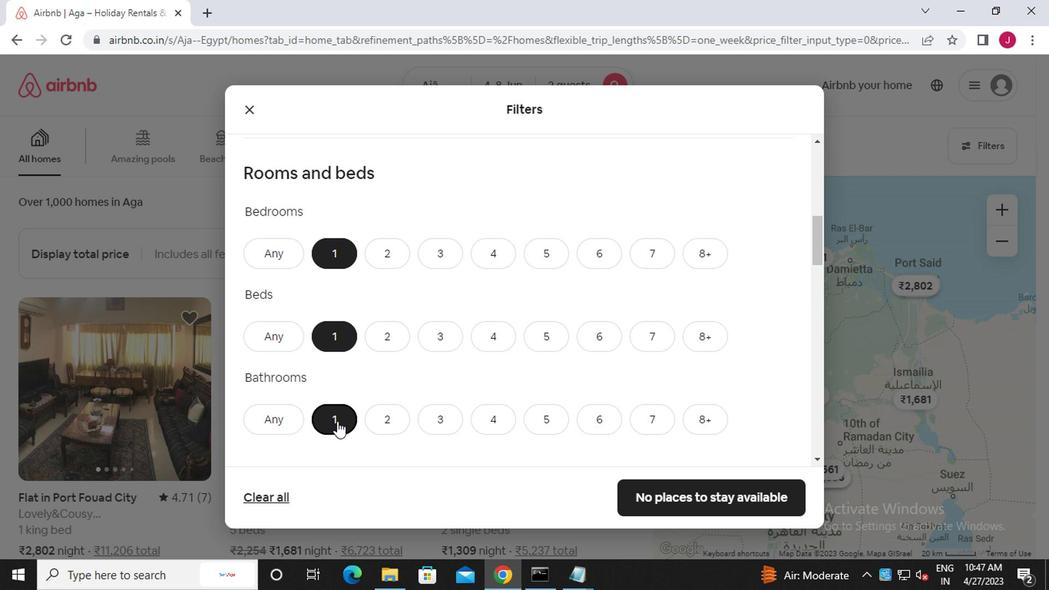 
Action: Mouse moved to (336, 394)
Screenshot: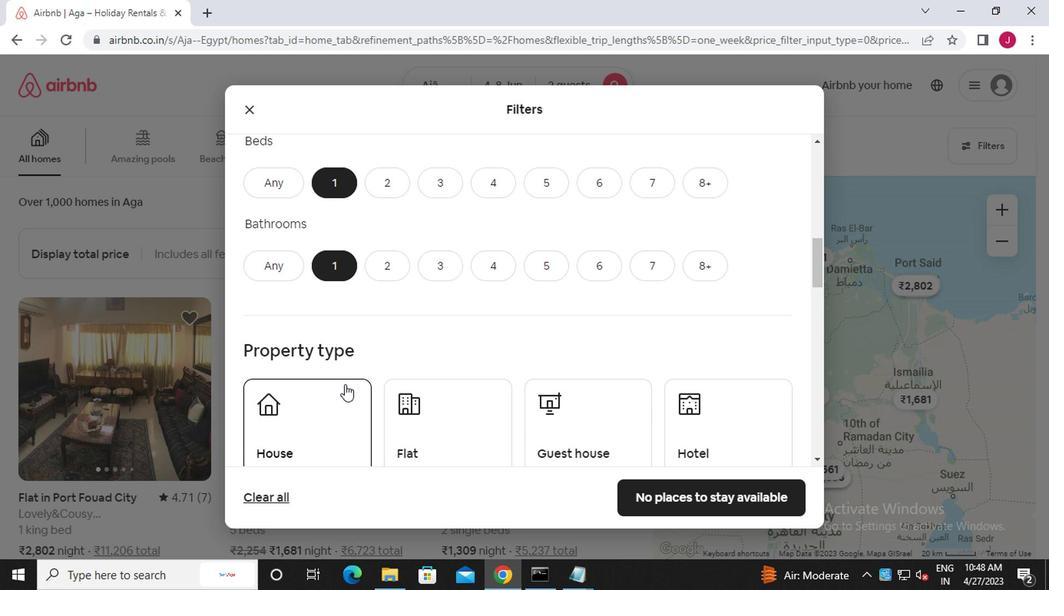 
Action: Mouse scrolled (336, 394) with delta (0, 0)
Screenshot: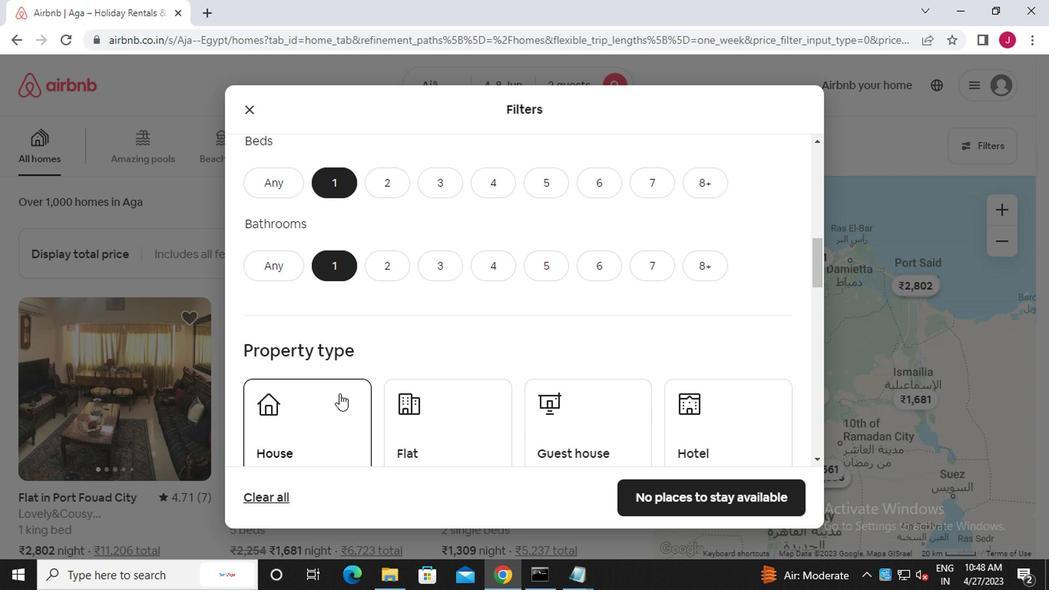 
Action: Mouse moved to (325, 341)
Screenshot: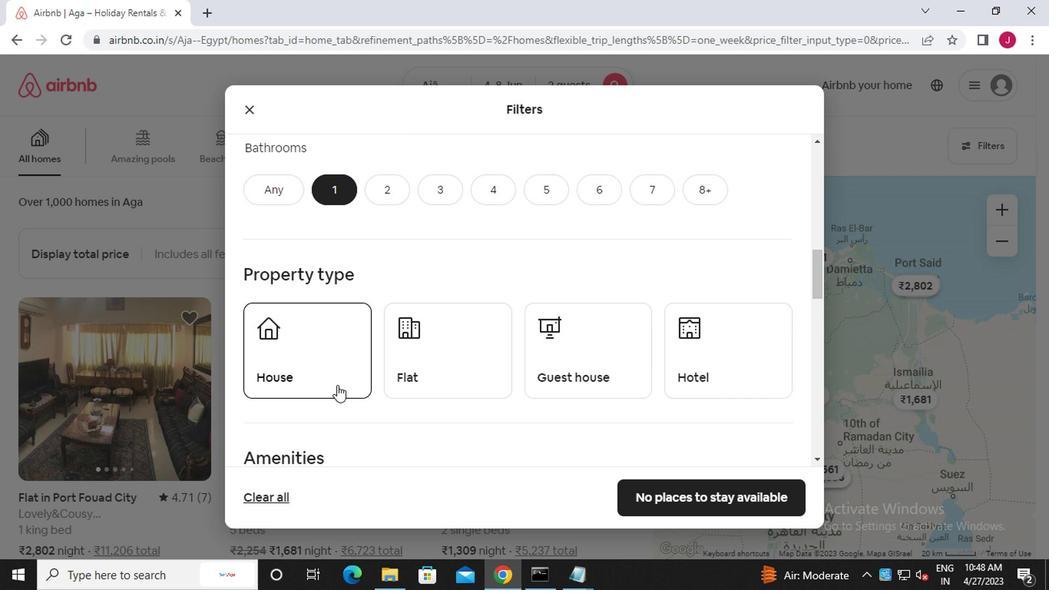
Action: Mouse pressed left at (325, 341)
Screenshot: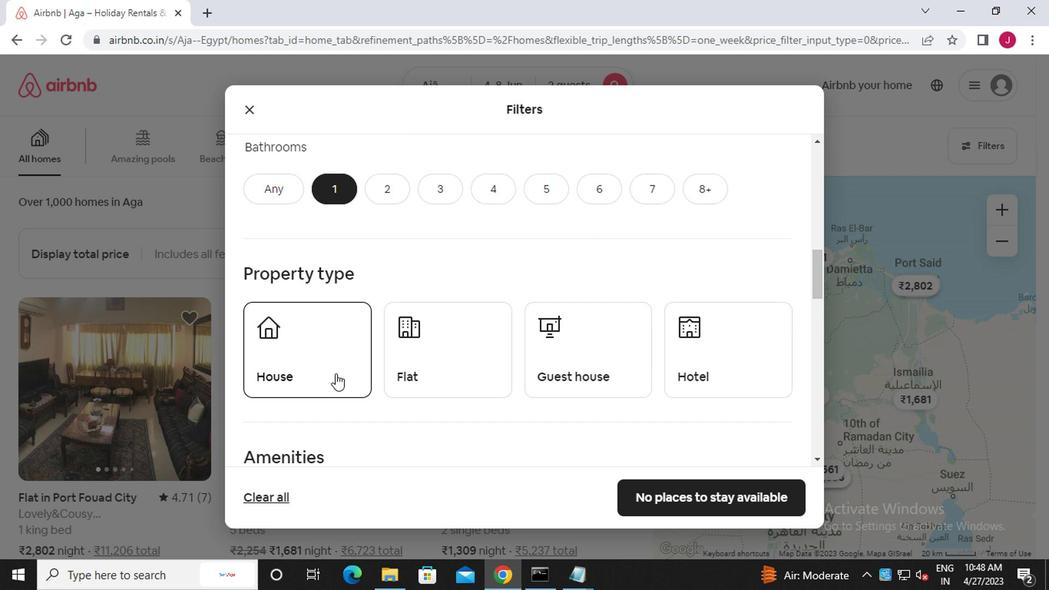 
Action: Mouse moved to (406, 353)
Screenshot: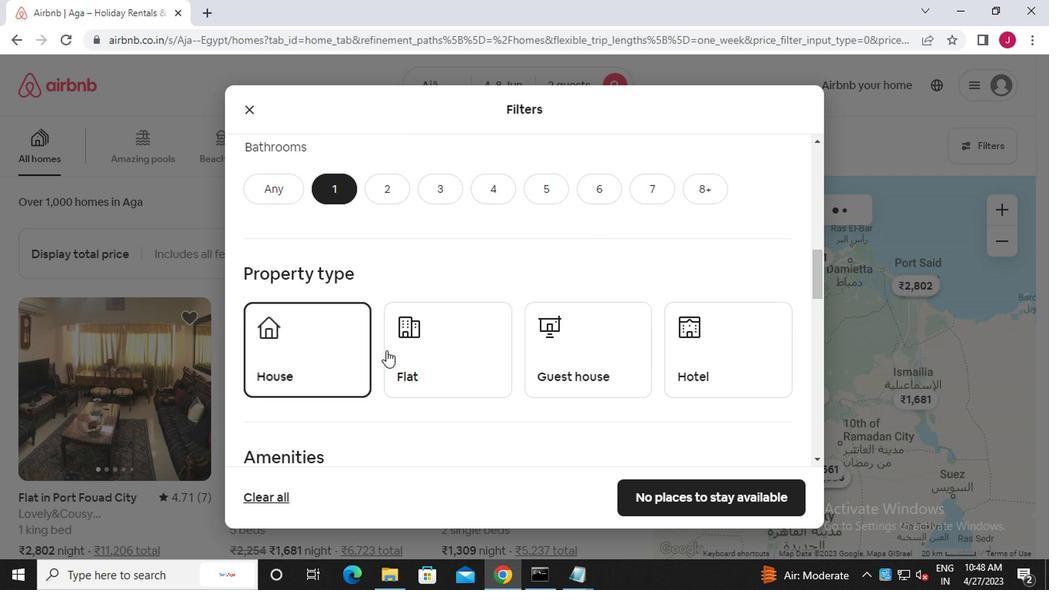 
Action: Mouse pressed left at (406, 353)
Screenshot: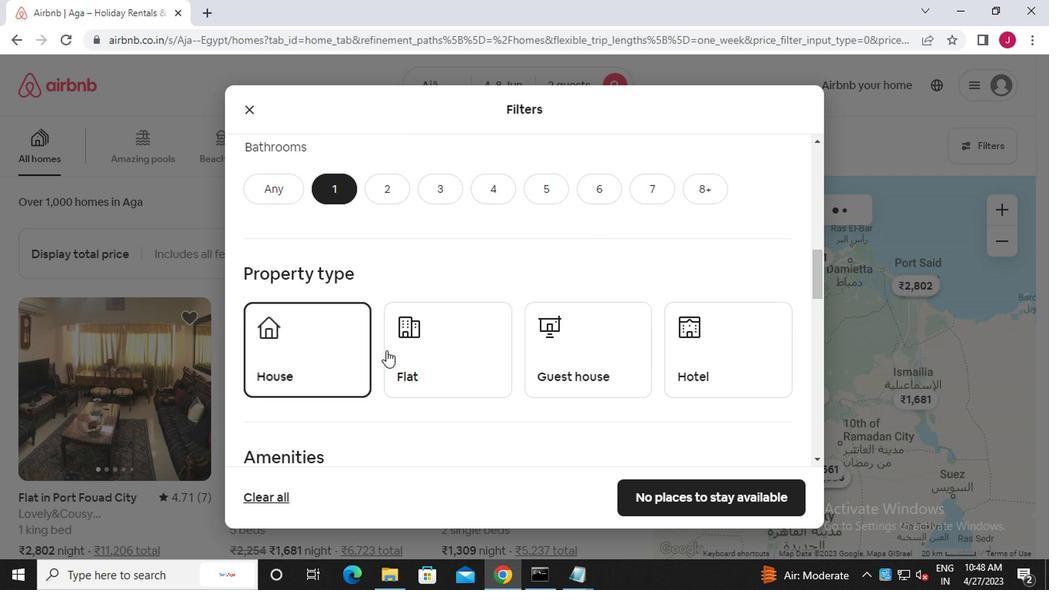 
Action: Mouse moved to (543, 342)
Screenshot: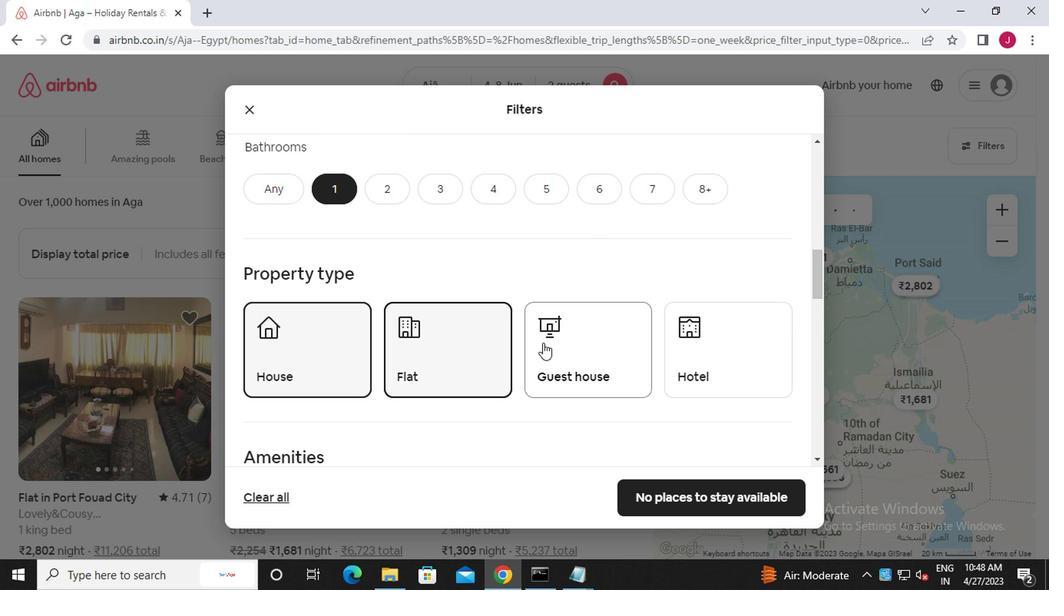 
Action: Mouse pressed left at (543, 342)
Screenshot: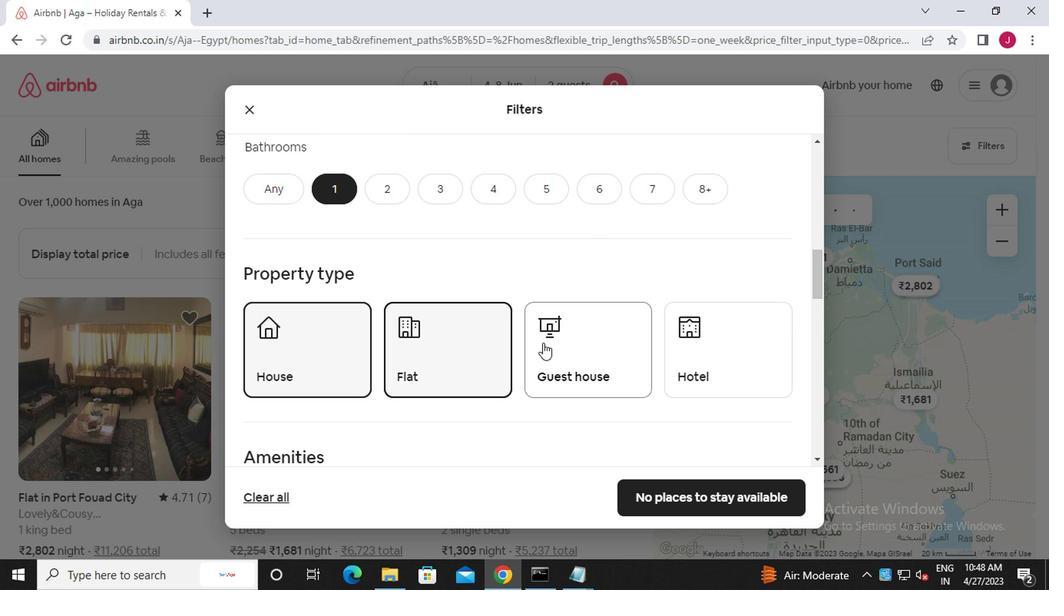 
Action: Mouse moved to (737, 347)
Screenshot: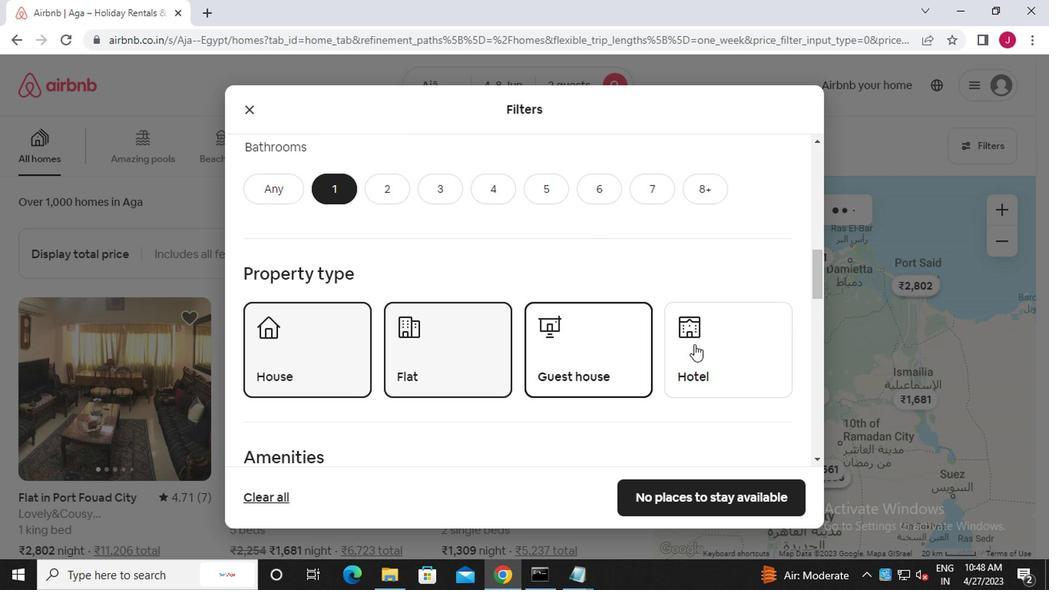 
Action: Mouse pressed left at (737, 347)
Screenshot: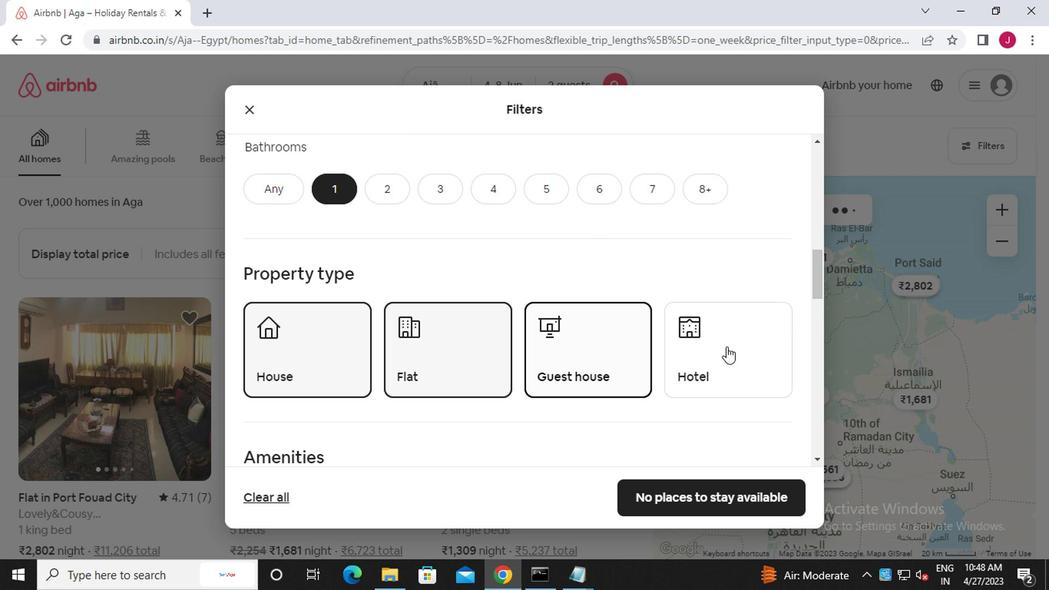
Action: Mouse moved to (490, 386)
Screenshot: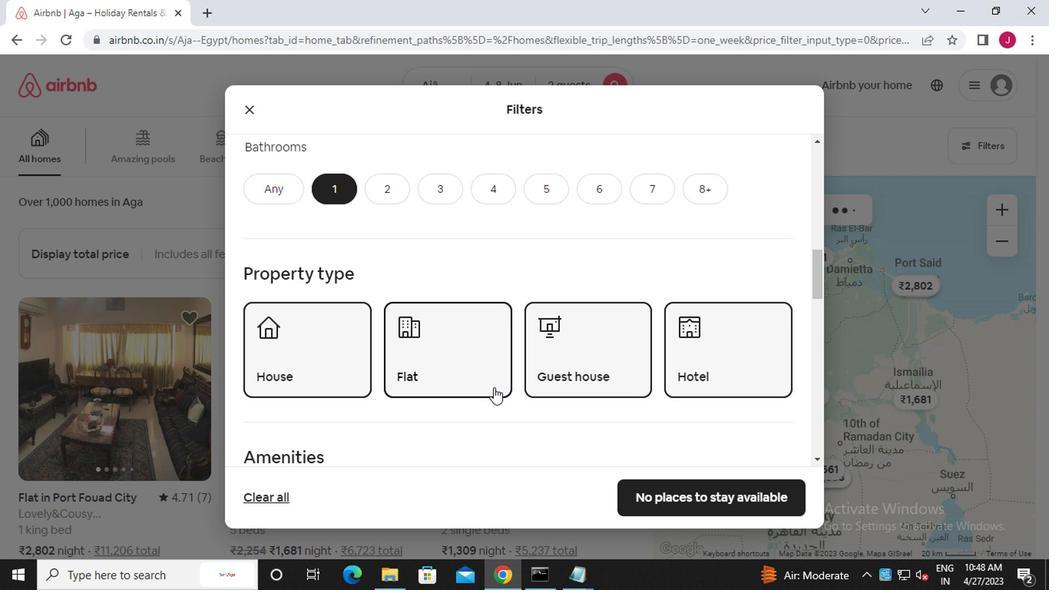 
Action: Mouse scrolled (490, 385) with delta (0, -1)
Screenshot: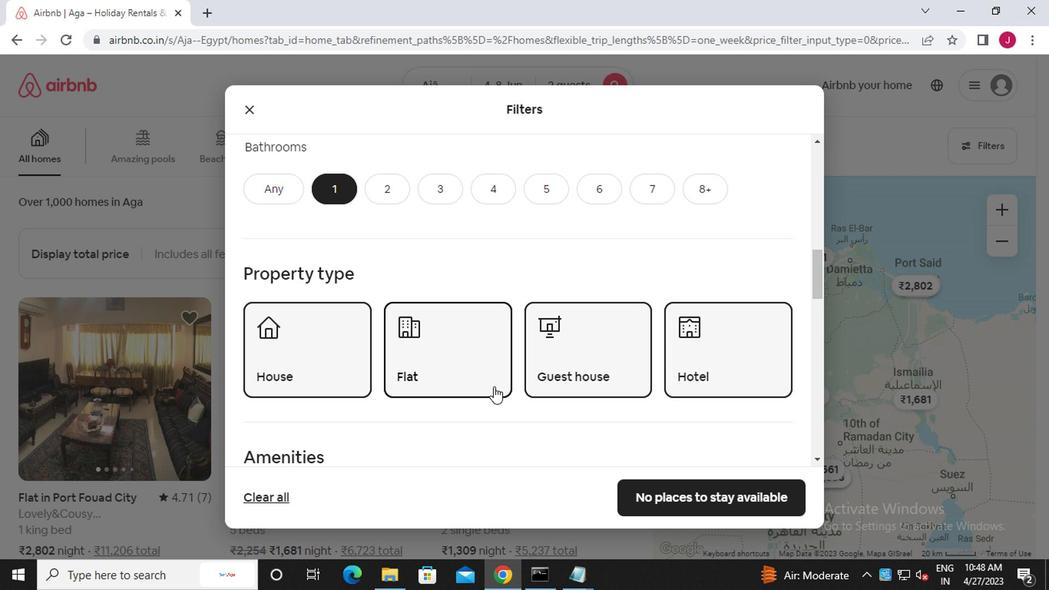 
Action: Mouse scrolled (490, 385) with delta (0, -1)
Screenshot: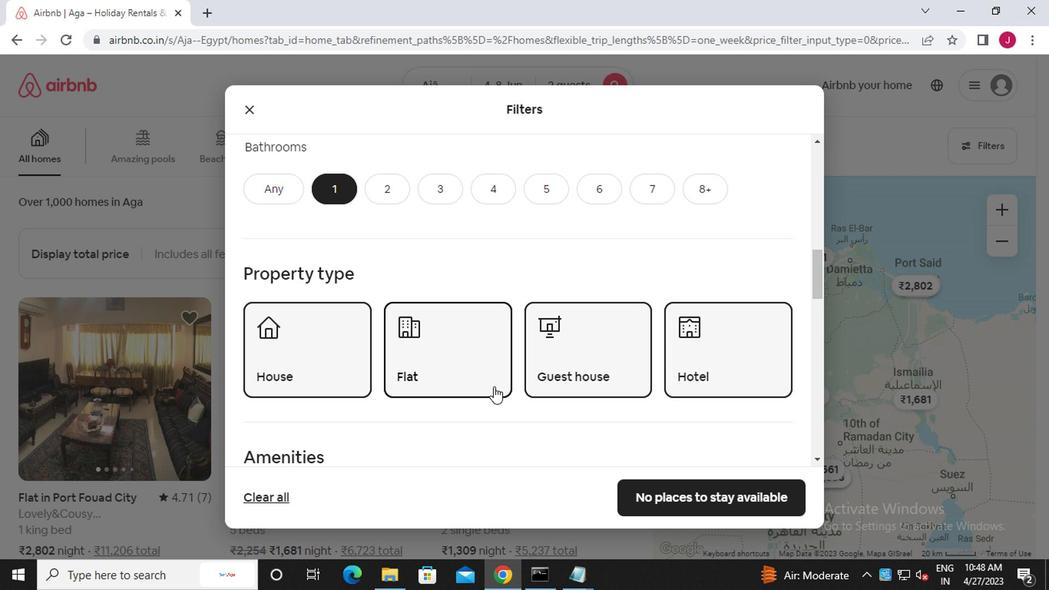
Action: Mouse scrolled (490, 385) with delta (0, -1)
Screenshot: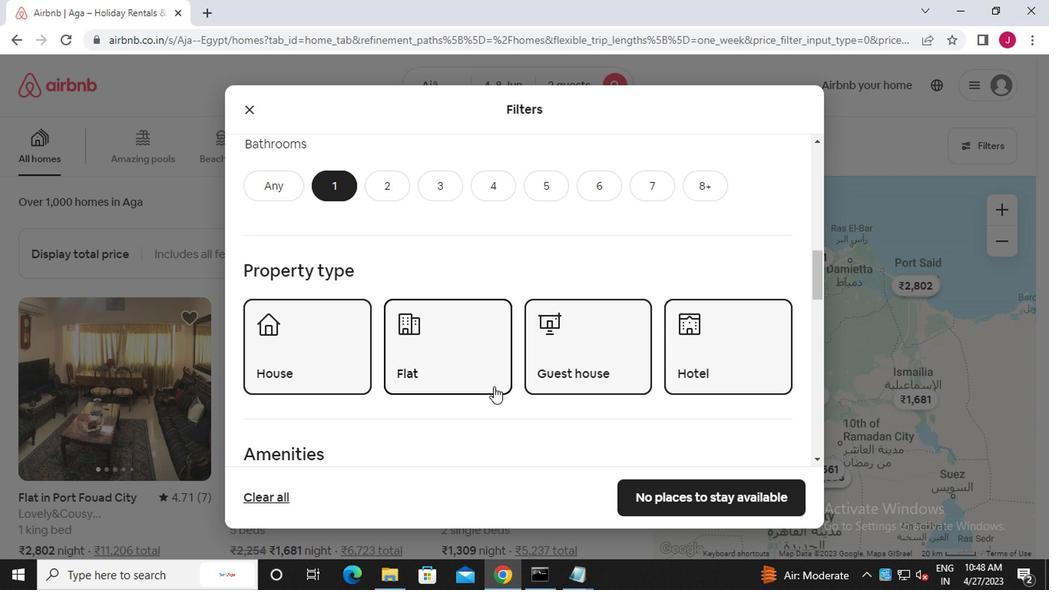 
Action: Mouse scrolled (490, 385) with delta (0, -1)
Screenshot: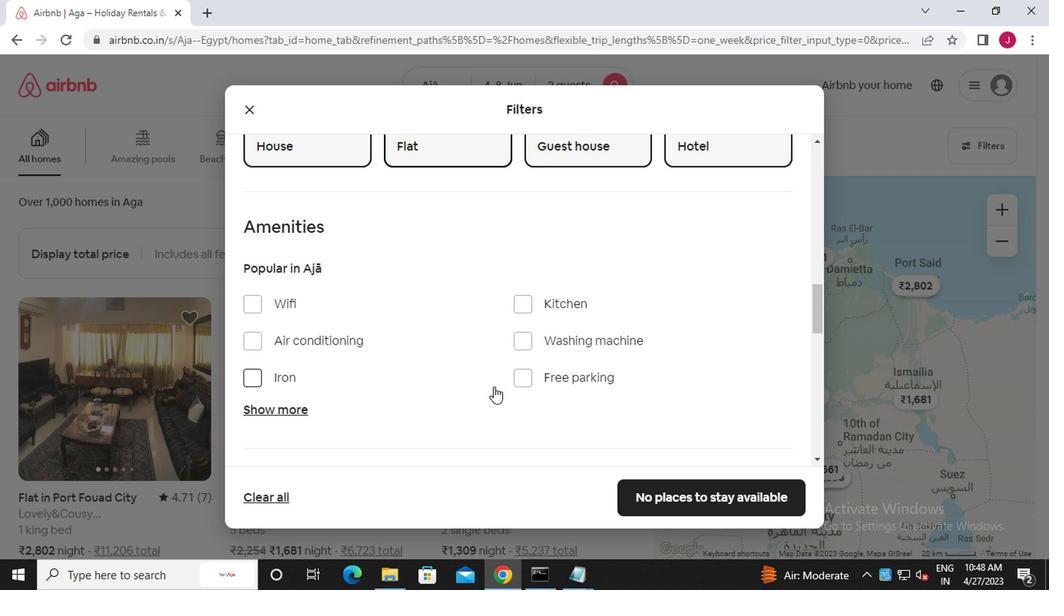 
Action: Mouse scrolled (490, 385) with delta (0, -1)
Screenshot: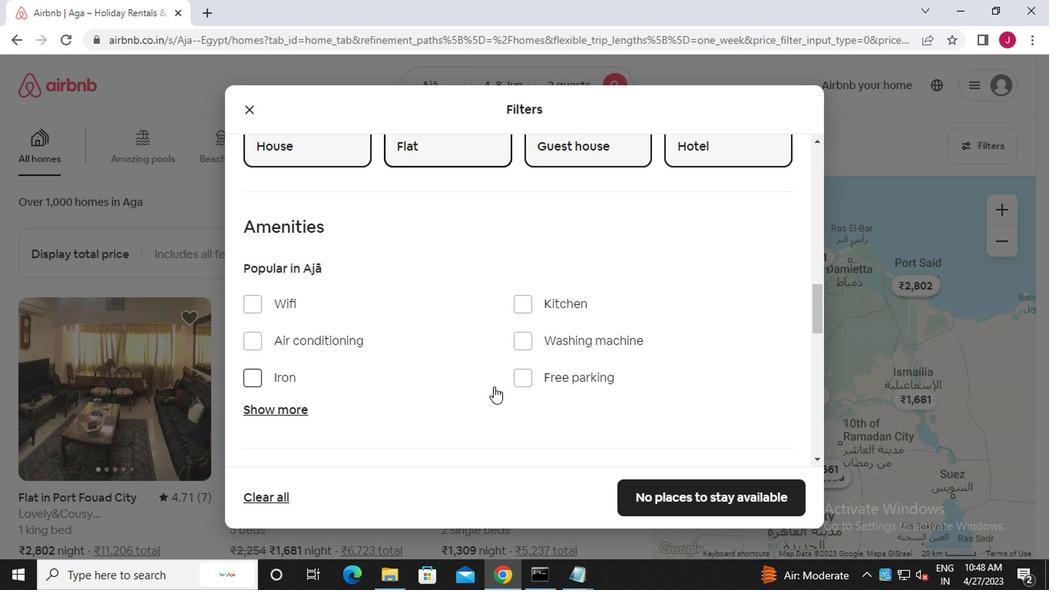
Action: Mouse scrolled (490, 385) with delta (0, -1)
Screenshot: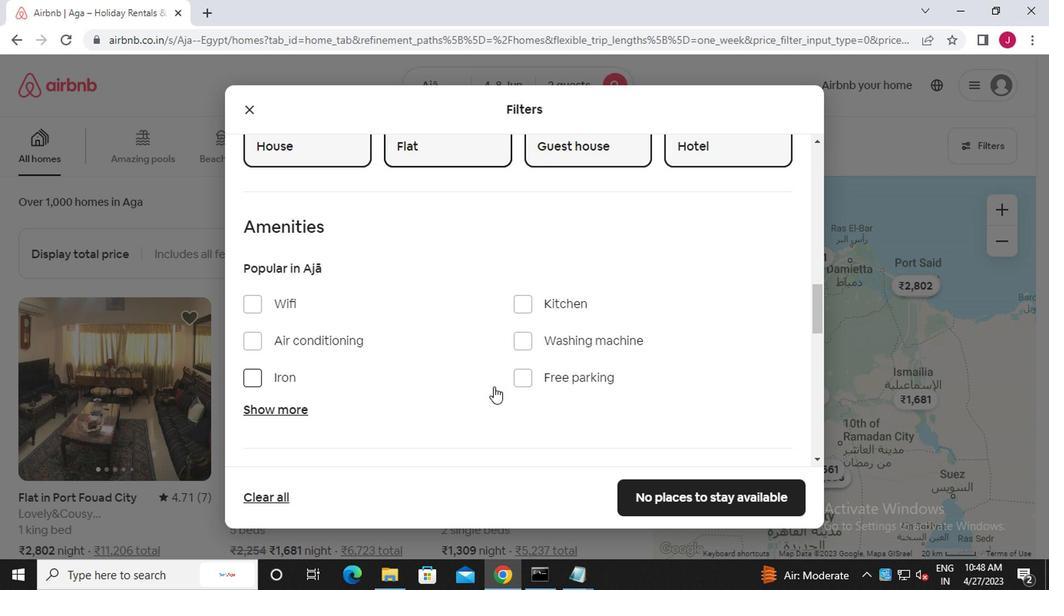 
Action: Mouse scrolled (490, 385) with delta (0, -1)
Screenshot: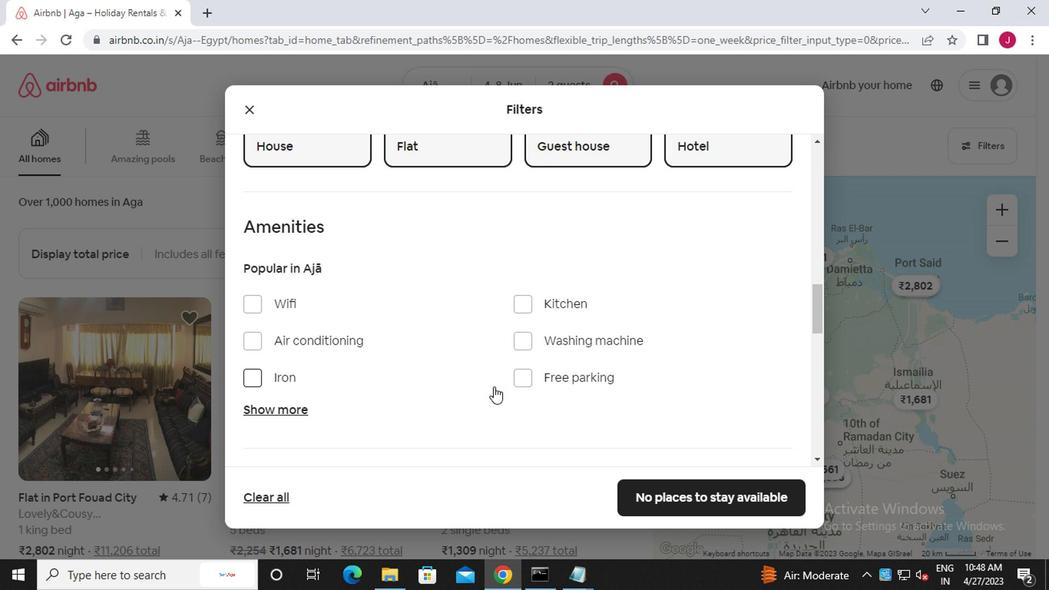 
Action: Mouse moved to (748, 276)
Screenshot: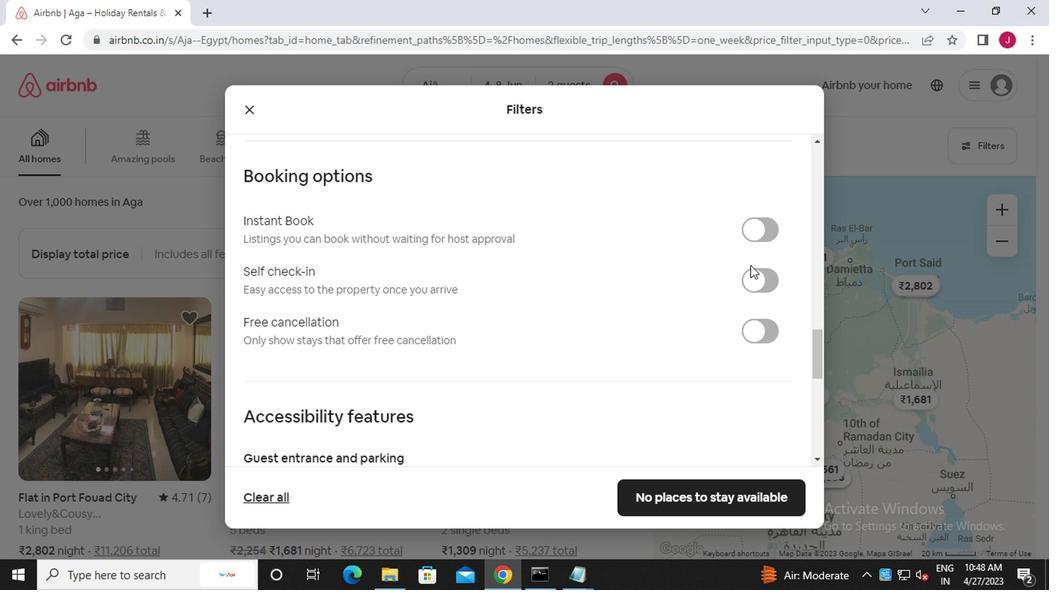 
Action: Mouse pressed left at (748, 276)
Screenshot: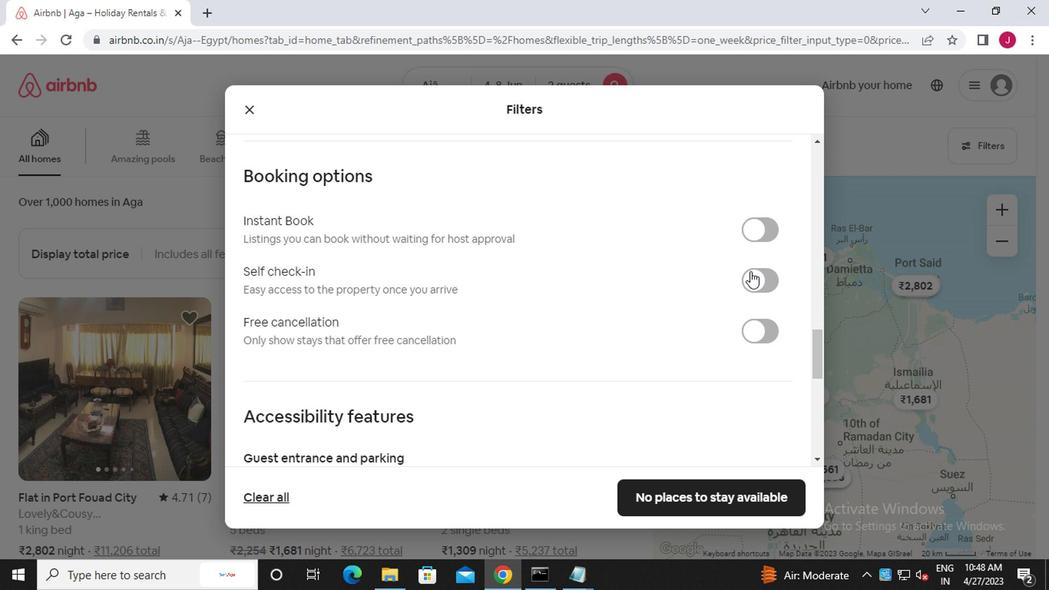 
Action: Mouse moved to (484, 360)
Screenshot: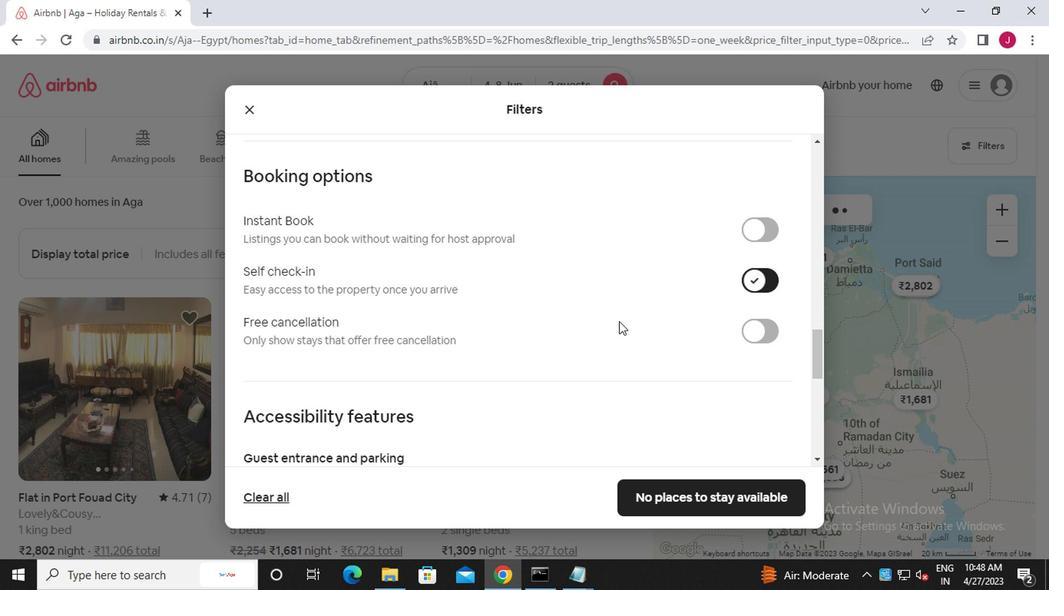 
Action: Mouse scrolled (484, 359) with delta (0, 0)
Screenshot: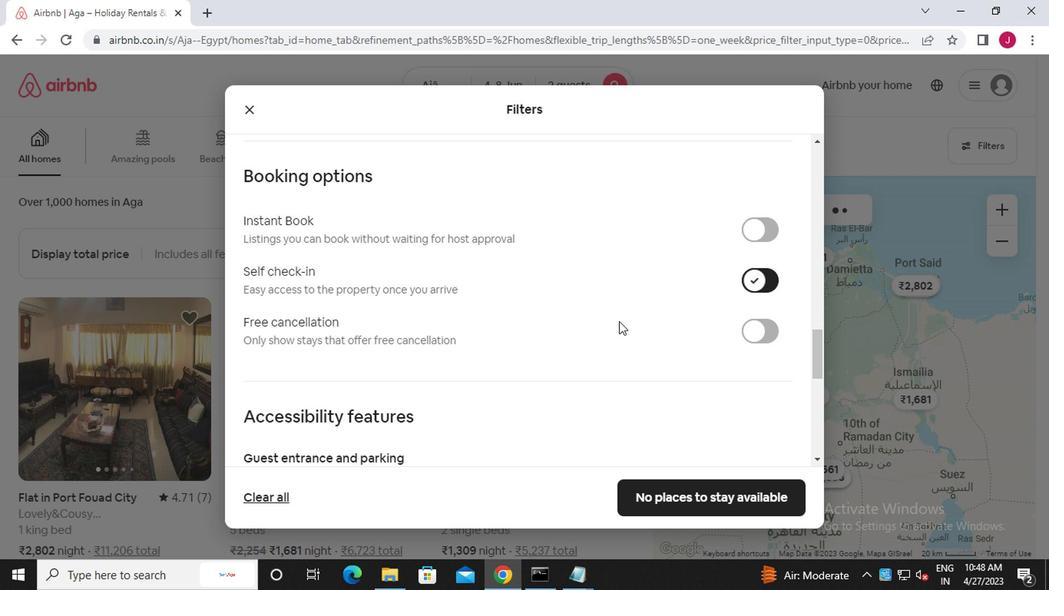 
Action: Mouse moved to (476, 364)
Screenshot: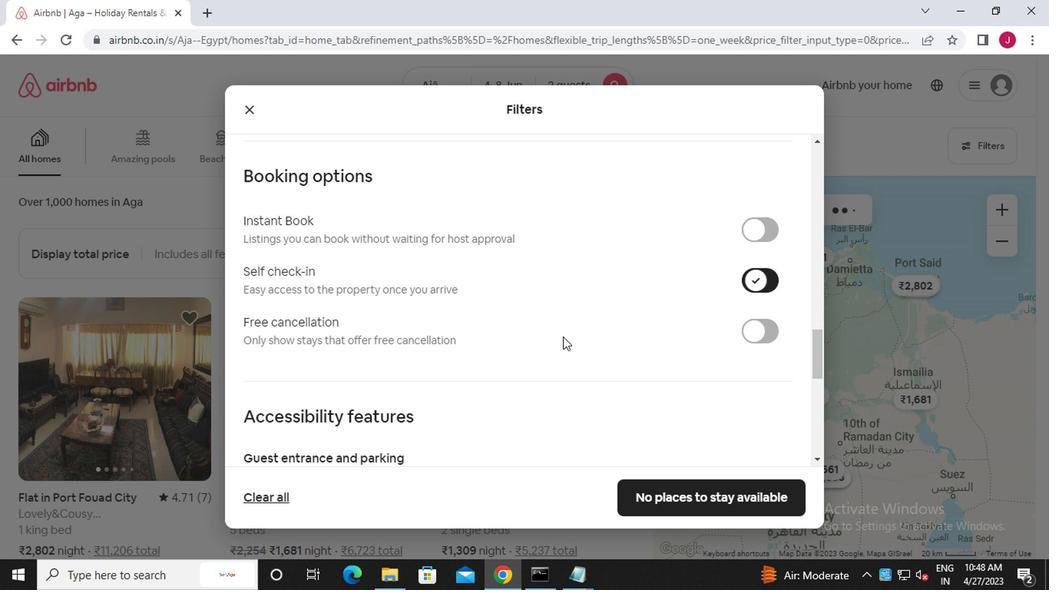 
Action: Mouse scrolled (476, 363) with delta (0, 0)
Screenshot: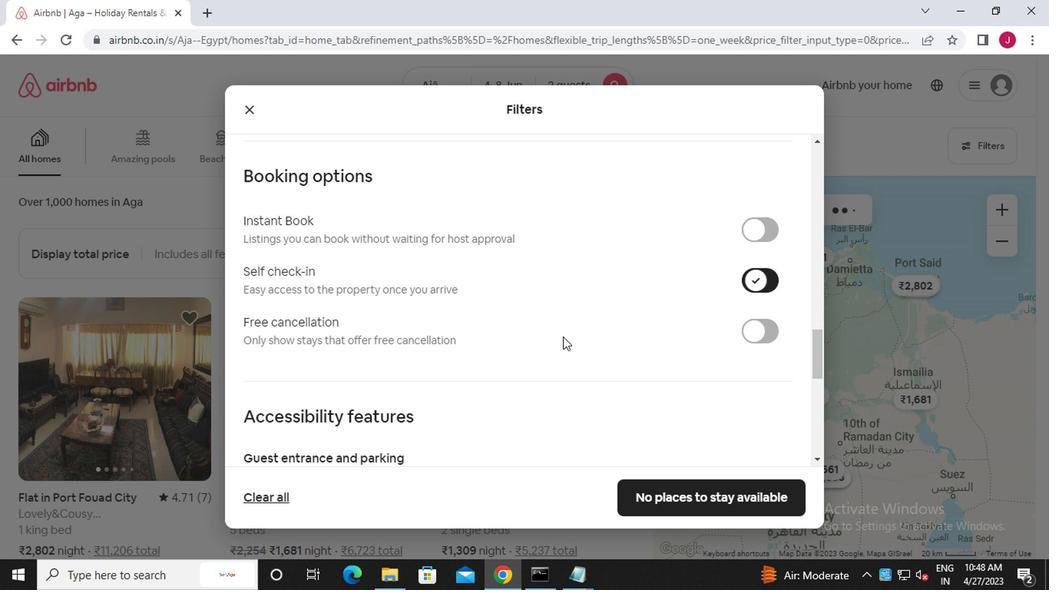 
Action: Mouse moved to (474, 364)
Screenshot: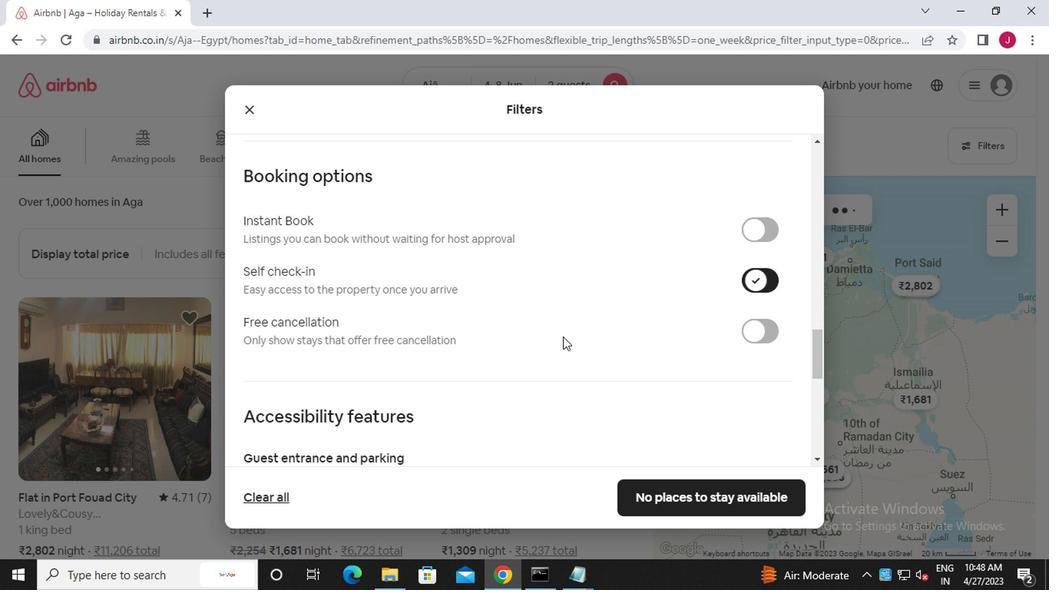 
Action: Mouse scrolled (474, 363) with delta (0, 0)
Screenshot: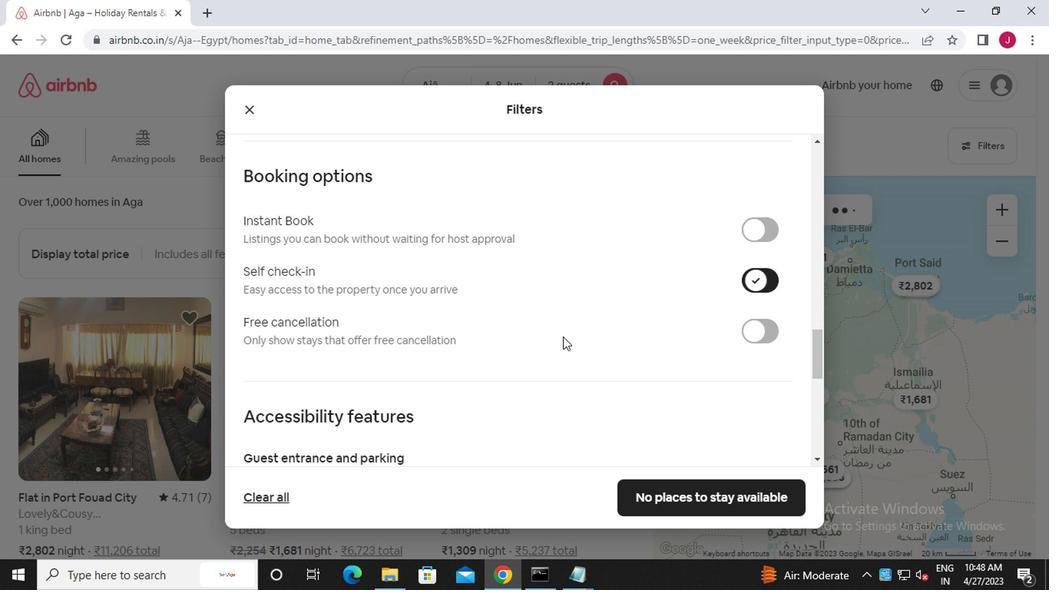 
Action: Mouse scrolled (474, 363) with delta (0, 0)
Screenshot: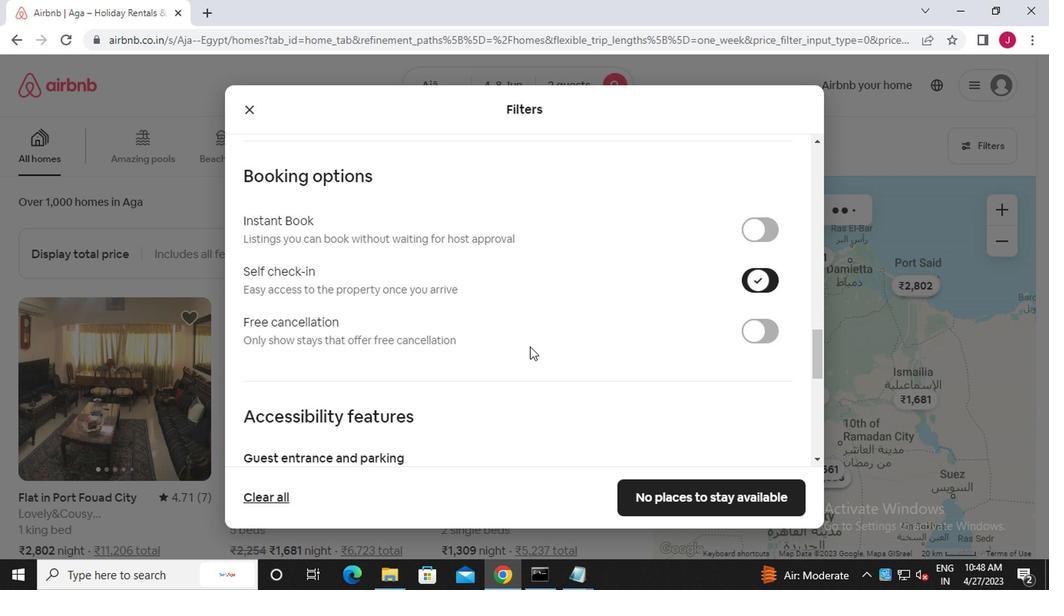 
Action: Mouse moved to (474, 365)
Screenshot: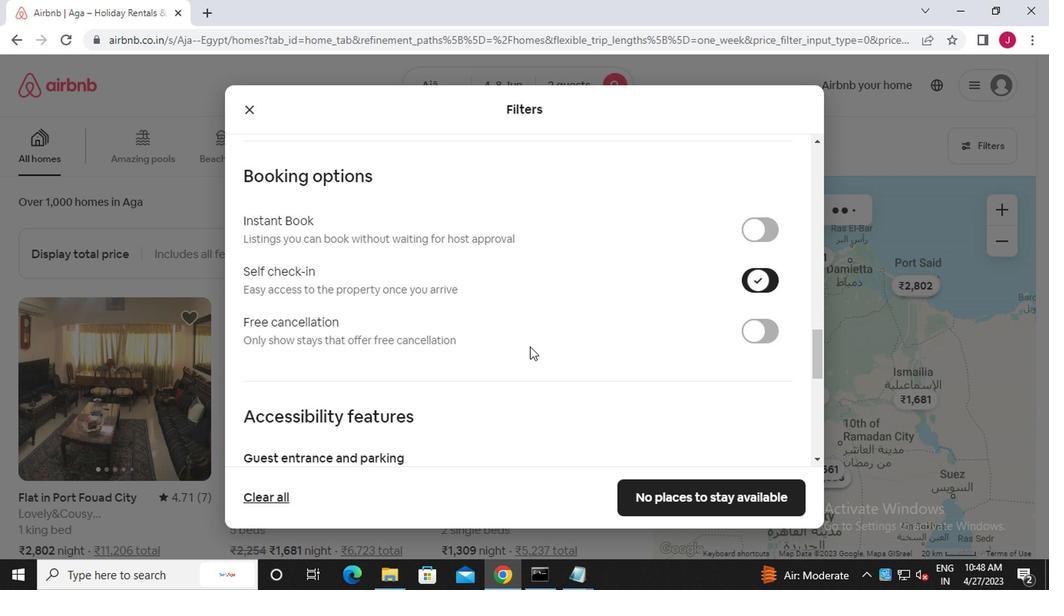 
Action: Mouse scrolled (474, 364) with delta (0, -1)
Screenshot: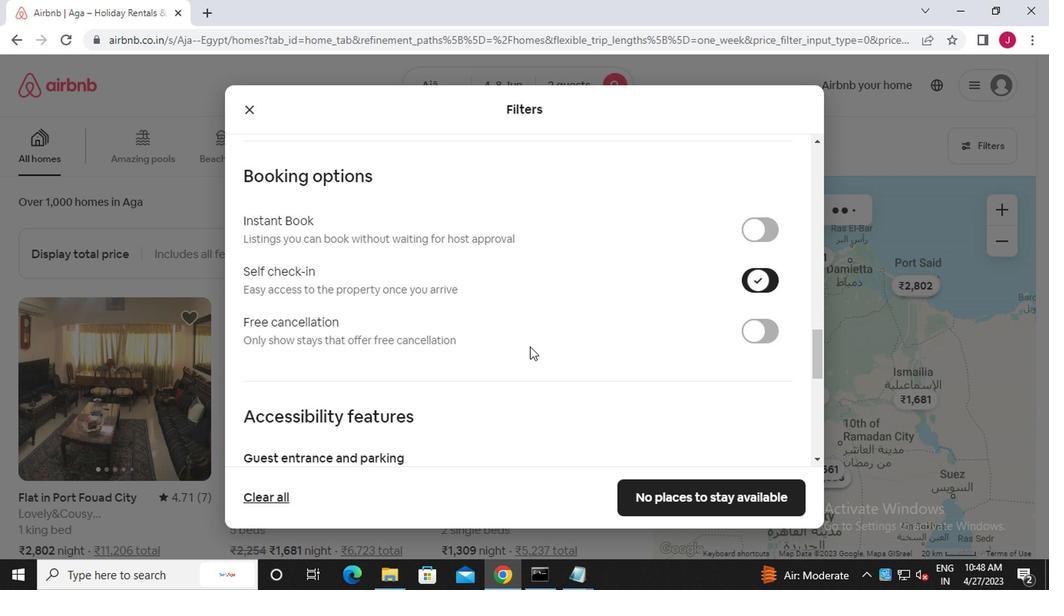 
Action: Mouse moved to (473, 365)
Screenshot: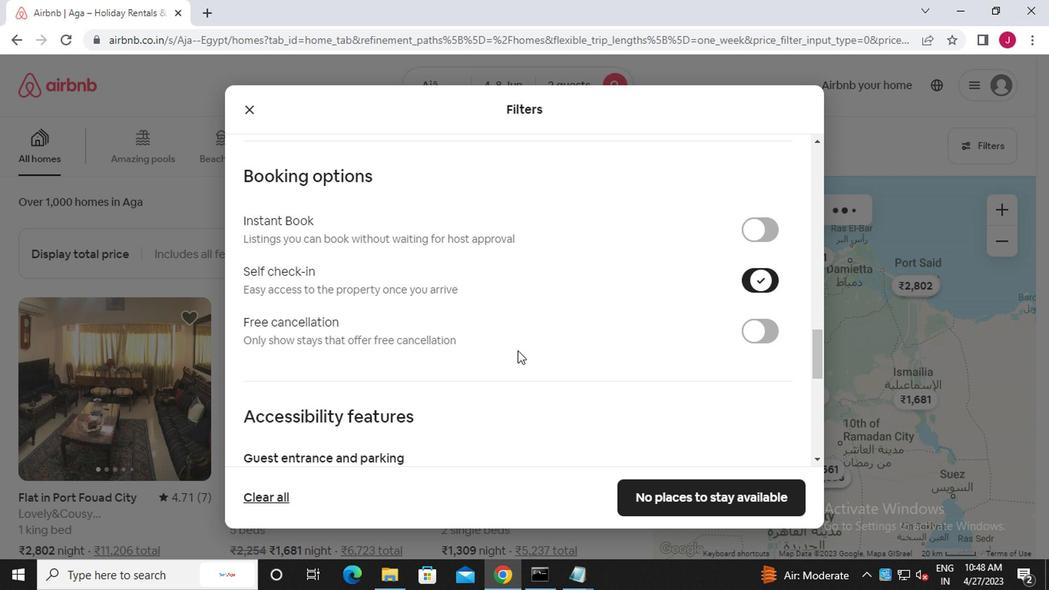 
Action: Mouse scrolled (473, 364) with delta (0, -1)
Screenshot: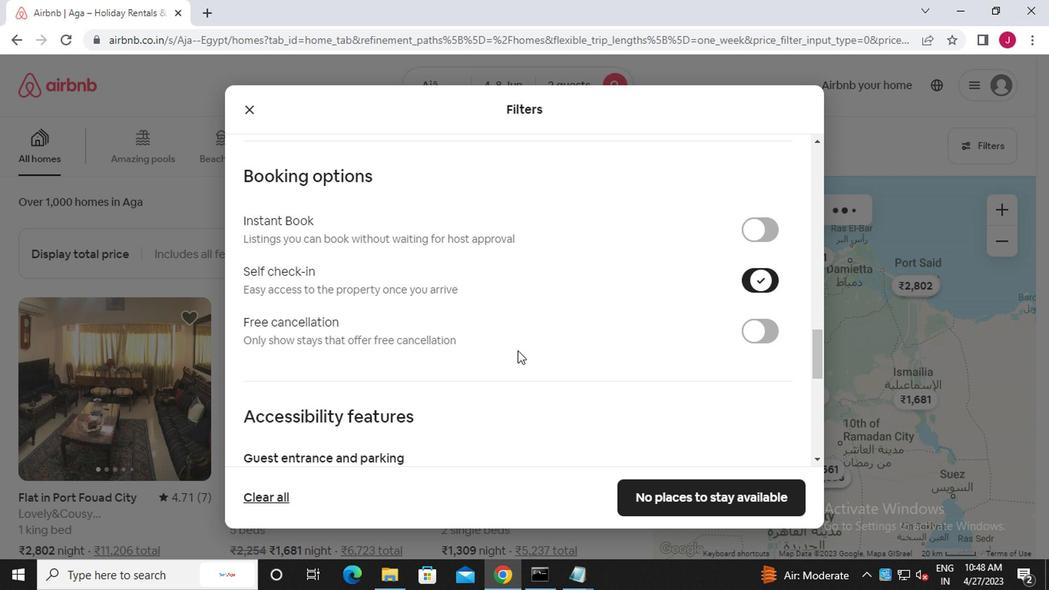 
Action: Mouse scrolled (473, 364) with delta (0, -1)
Screenshot: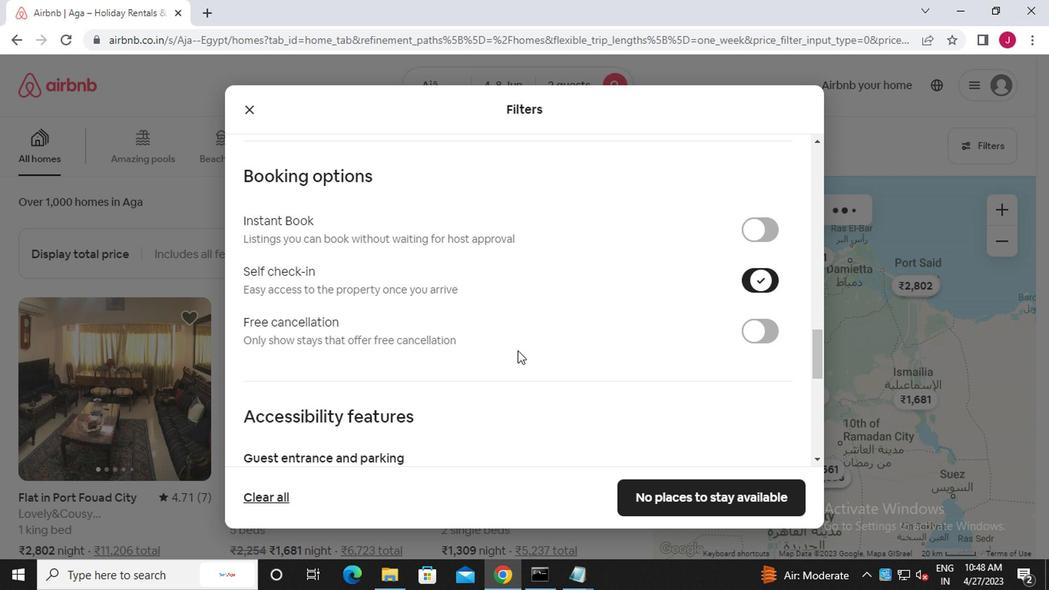
Action: Mouse moved to (472, 365)
Screenshot: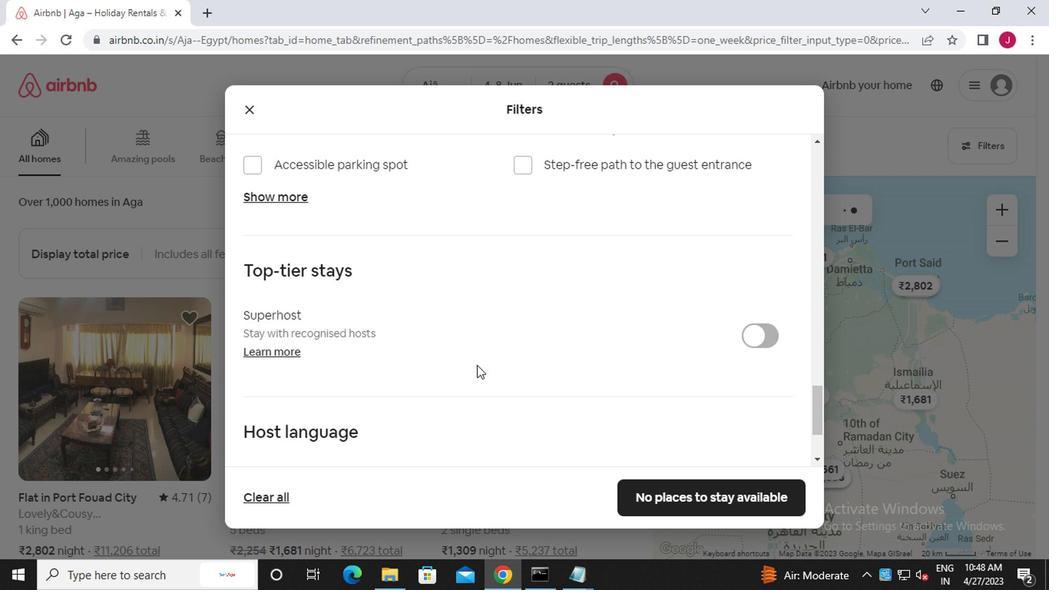 
Action: Mouse scrolled (472, 365) with delta (0, 0)
Screenshot: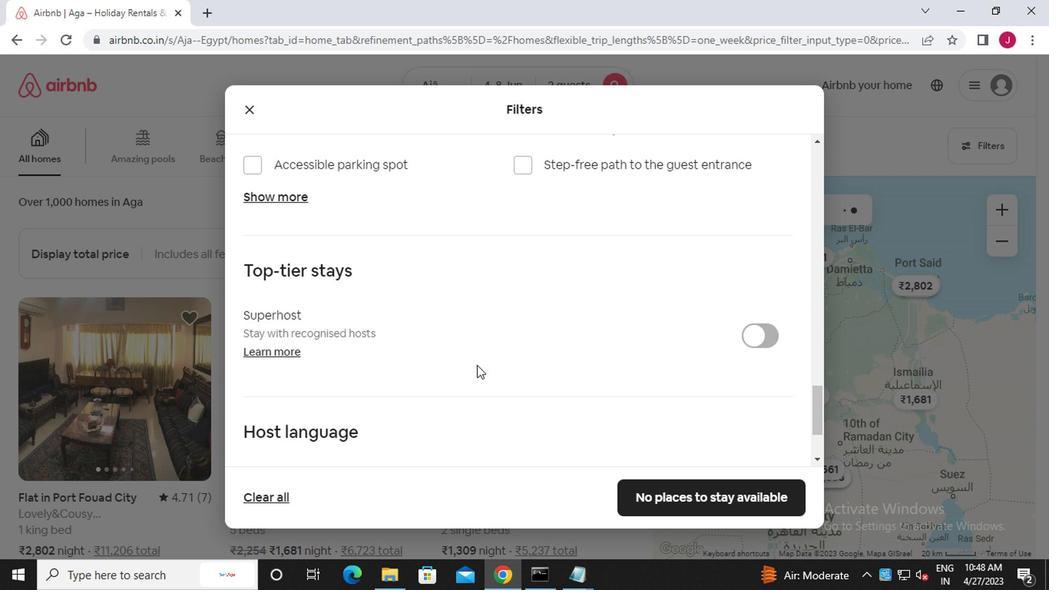 
Action: Mouse moved to (470, 366)
Screenshot: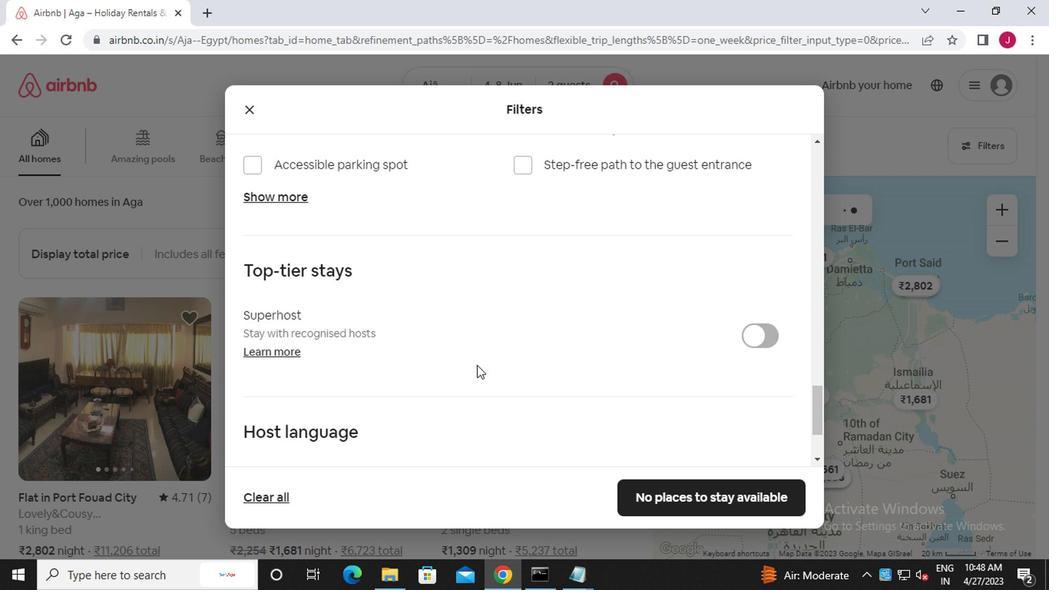 
Action: Mouse scrolled (470, 365) with delta (0, 0)
Screenshot: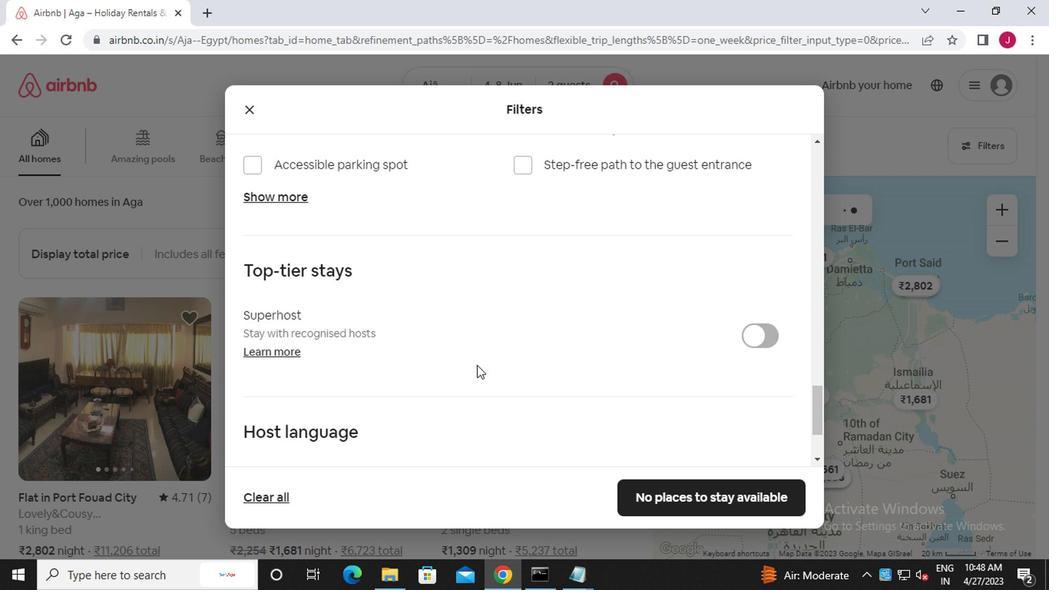 
Action: Mouse moved to (470, 367)
Screenshot: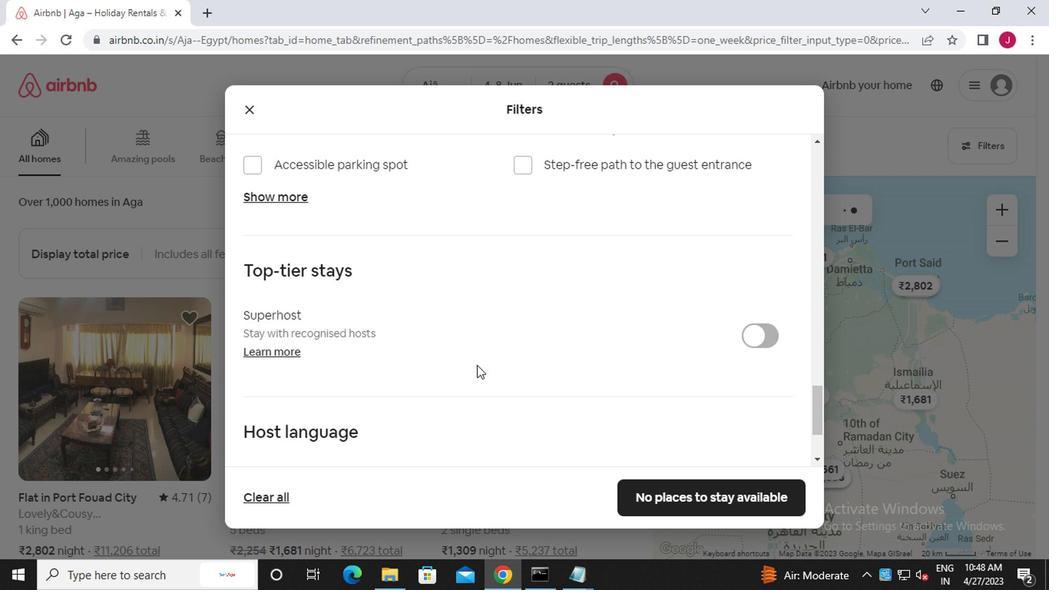 
Action: Mouse scrolled (470, 366) with delta (0, -1)
Screenshot: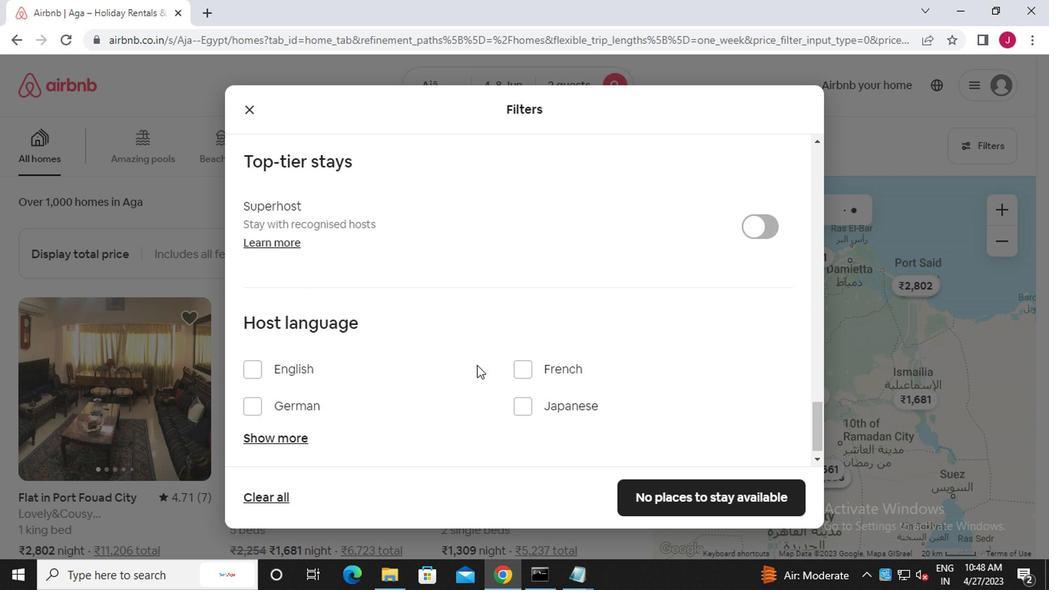
Action: Mouse moved to (470, 367)
Screenshot: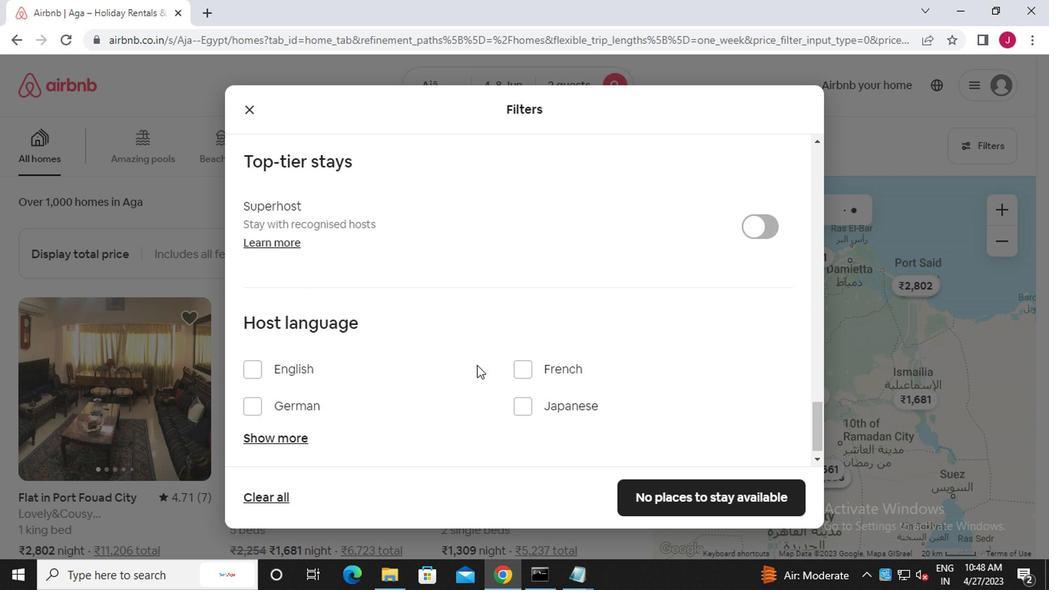 
Action: Mouse scrolled (470, 366) with delta (0, -1)
Screenshot: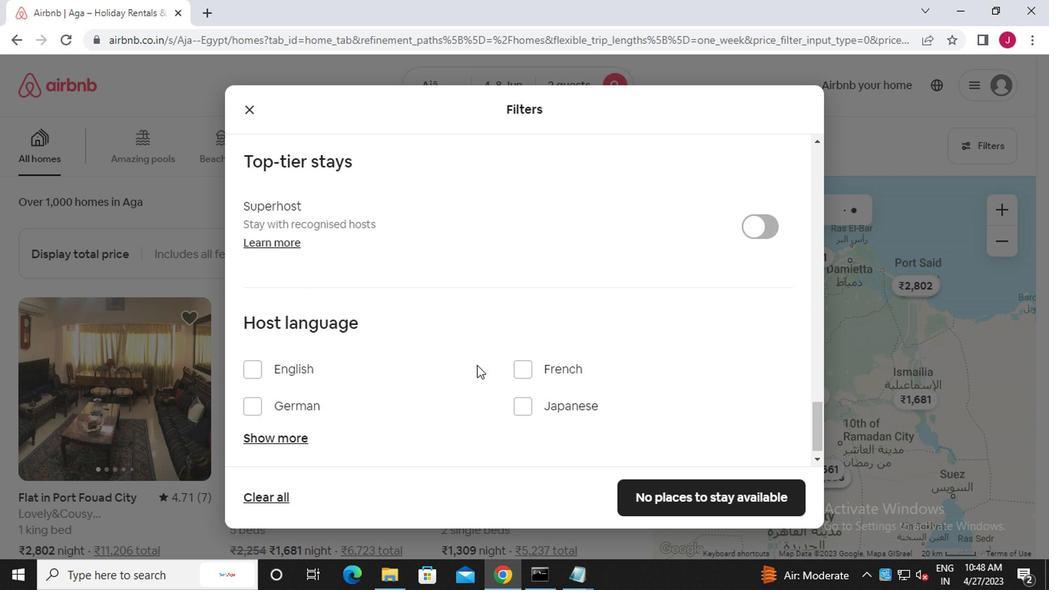 
Action: Mouse moved to (260, 361)
Screenshot: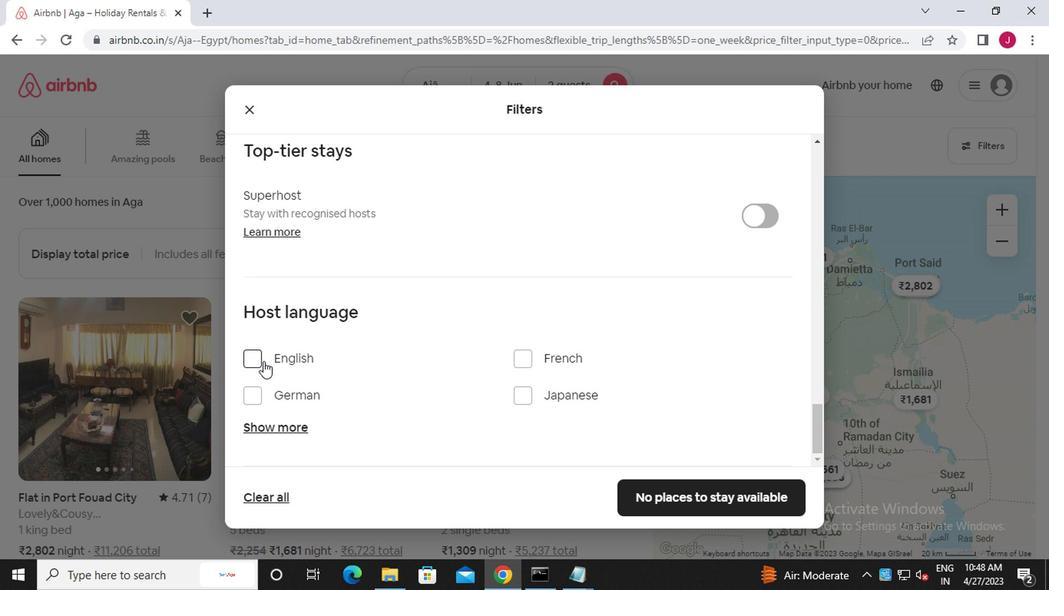 
Action: Mouse pressed left at (260, 361)
Screenshot: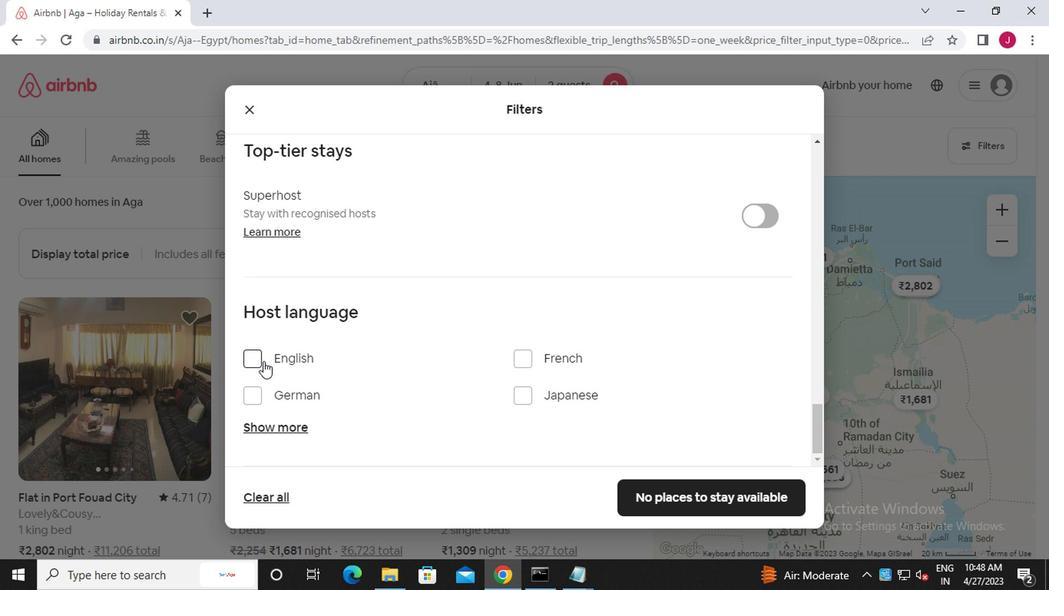 
Action: Mouse moved to (660, 497)
Screenshot: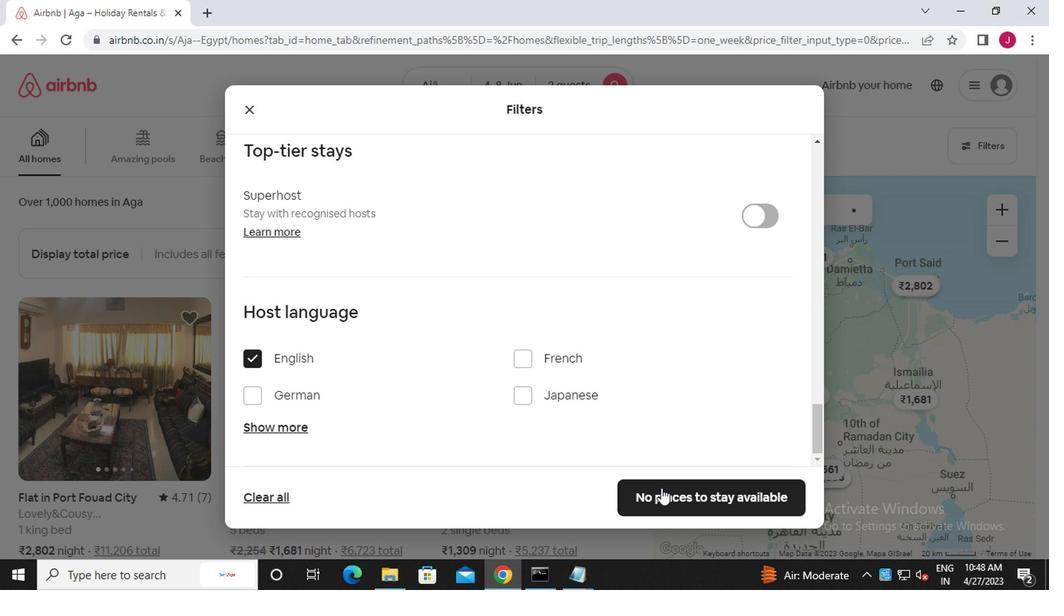 
Action: Mouse pressed left at (660, 497)
Screenshot: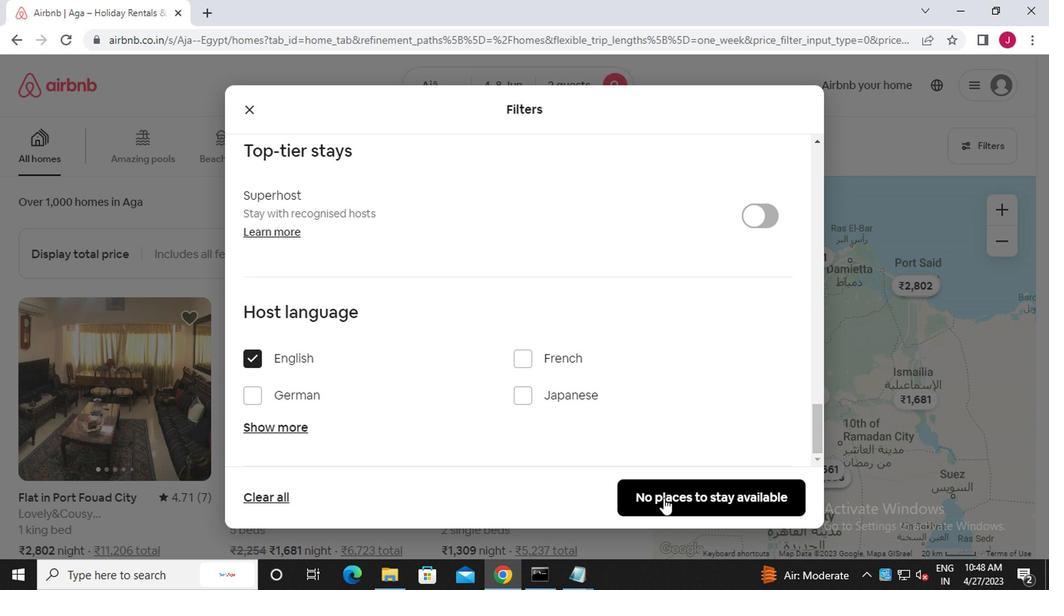 
Action: Mouse moved to (653, 478)
Screenshot: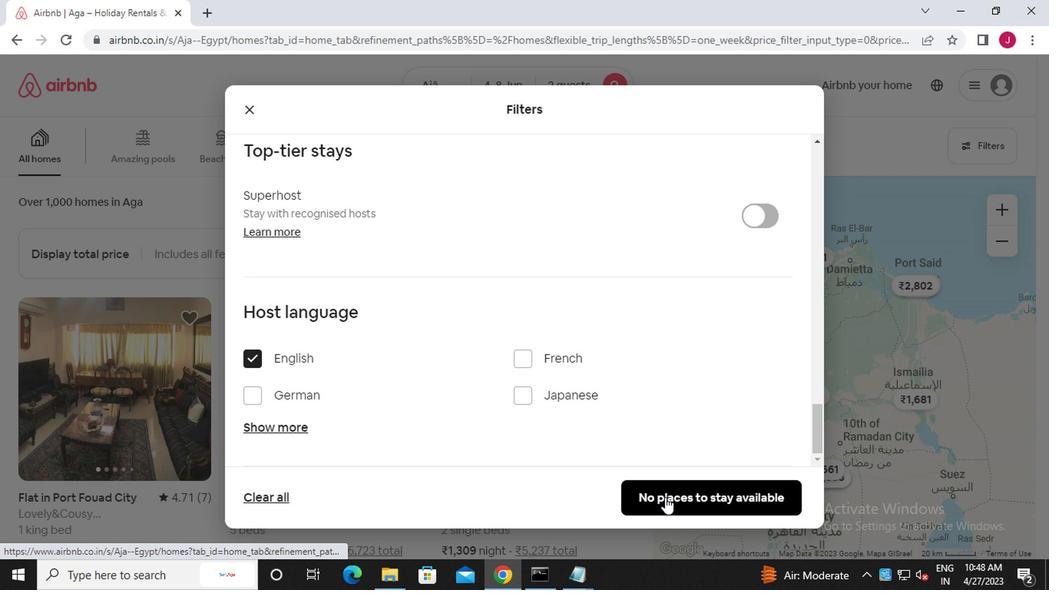 
